 Task: Open Card Card0000000065 in Board Board0000000017 in Workspace WS0000000006 in Trello. Add Member ayush98111@gmail.com to Card Card0000000065 in Board Board0000000017 in Workspace WS0000000006 in Trello. Add Purple Label titled Label0000000065 to Card Card0000000065 in Board Board0000000017 in Workspace WS0000000006 in Trello. Add Checklist CL0000000065 to Card Card0000000065 in Board Board0000000017 in Workspace WS0000000006 in Trello. Add Dates with Start Date as Aug 01 2023 and Due Date as Aug 31 2023 to Card Card0000000065 in Board Board0000000017 in Workspace WS0000000006 in Trello
Action: Mouse moved to (119, 438)
Screenshot: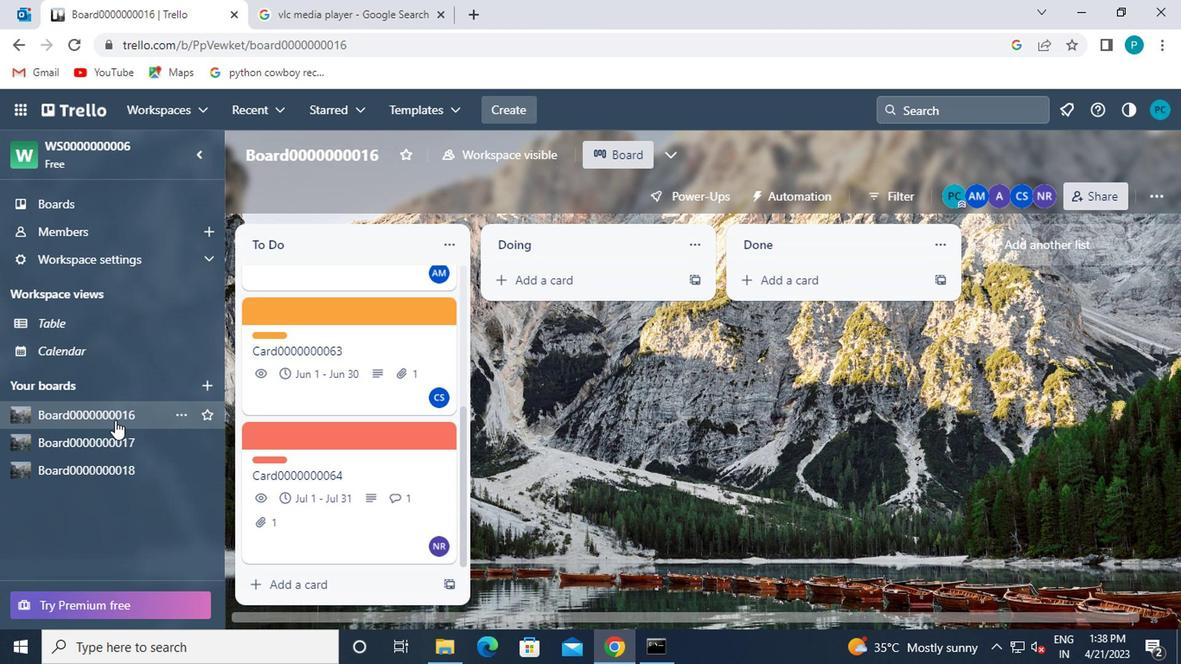 
Action: Mouse pressed left at (119, 438)
Screenshot: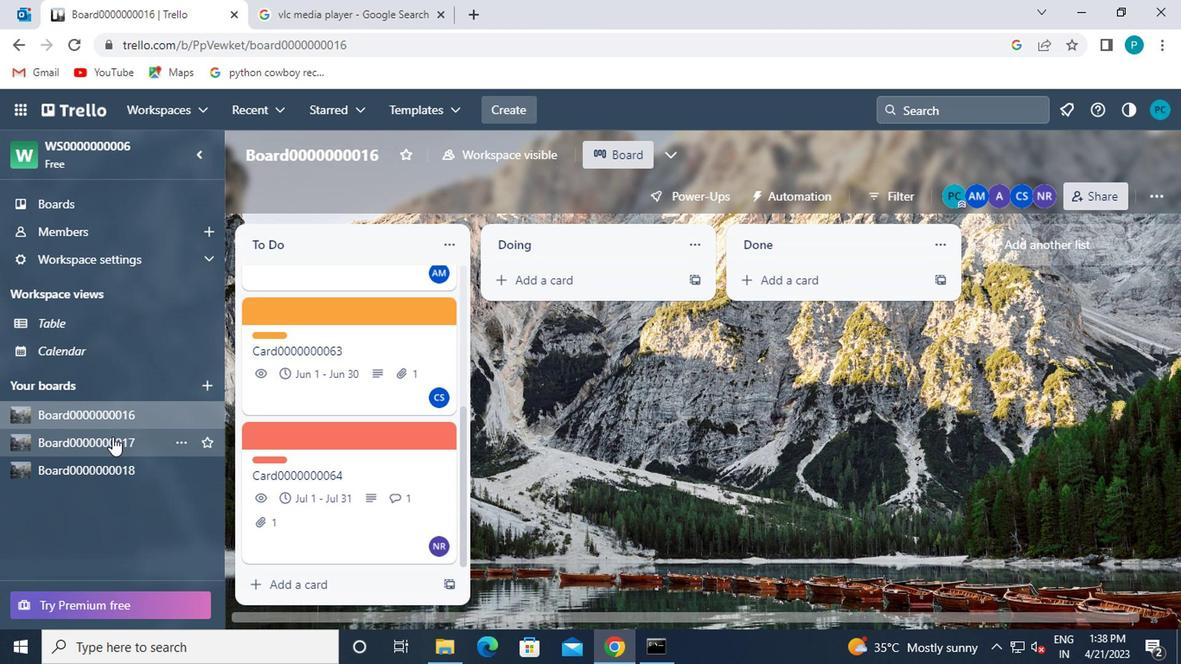 
Action: Mouse moved to (297, 244)
Screenshot: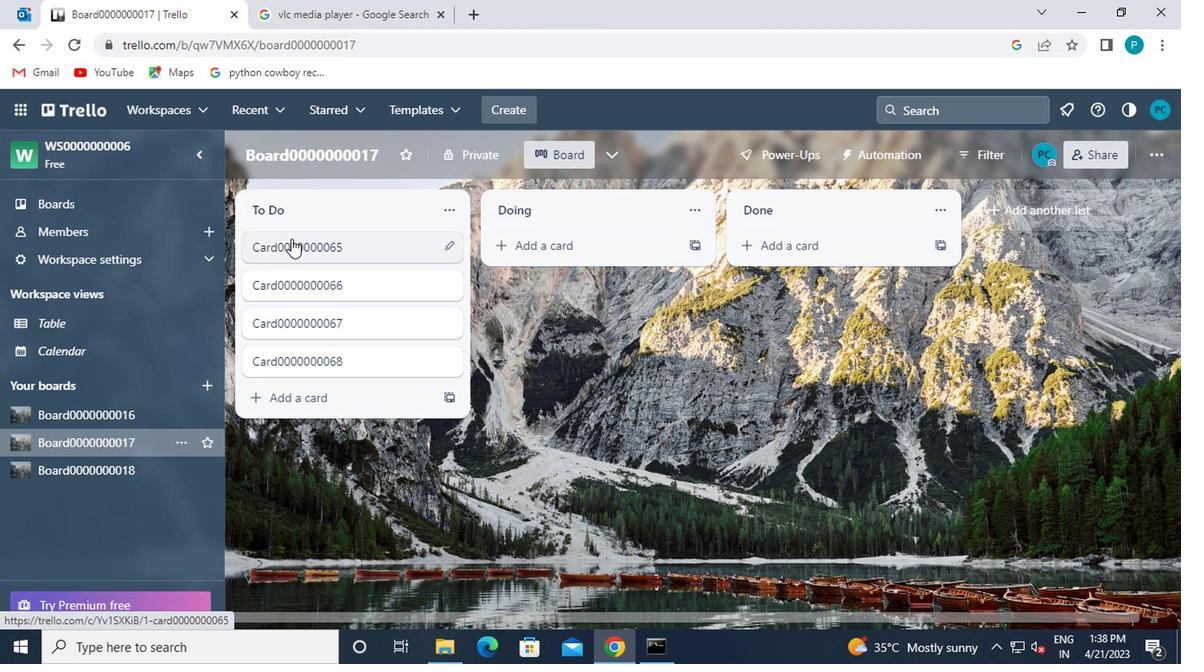 
Action: Mouse pressed left at (297, 244)
Screenshot: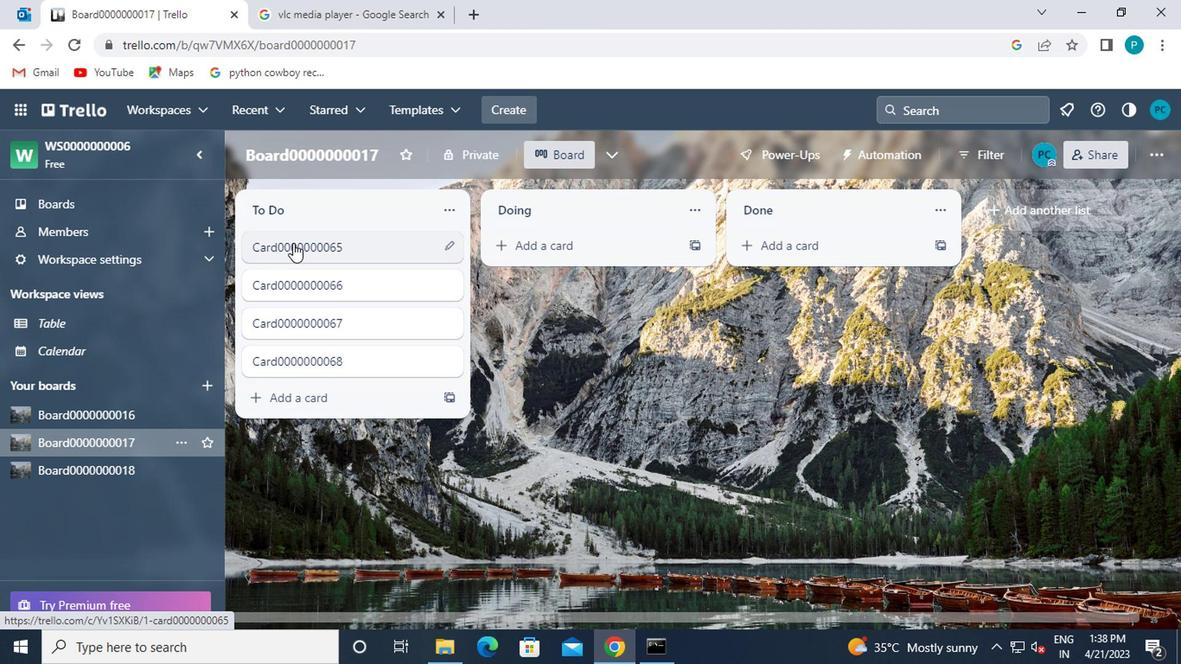 
Action: Mouse moved to (795, 255)
Screenshot: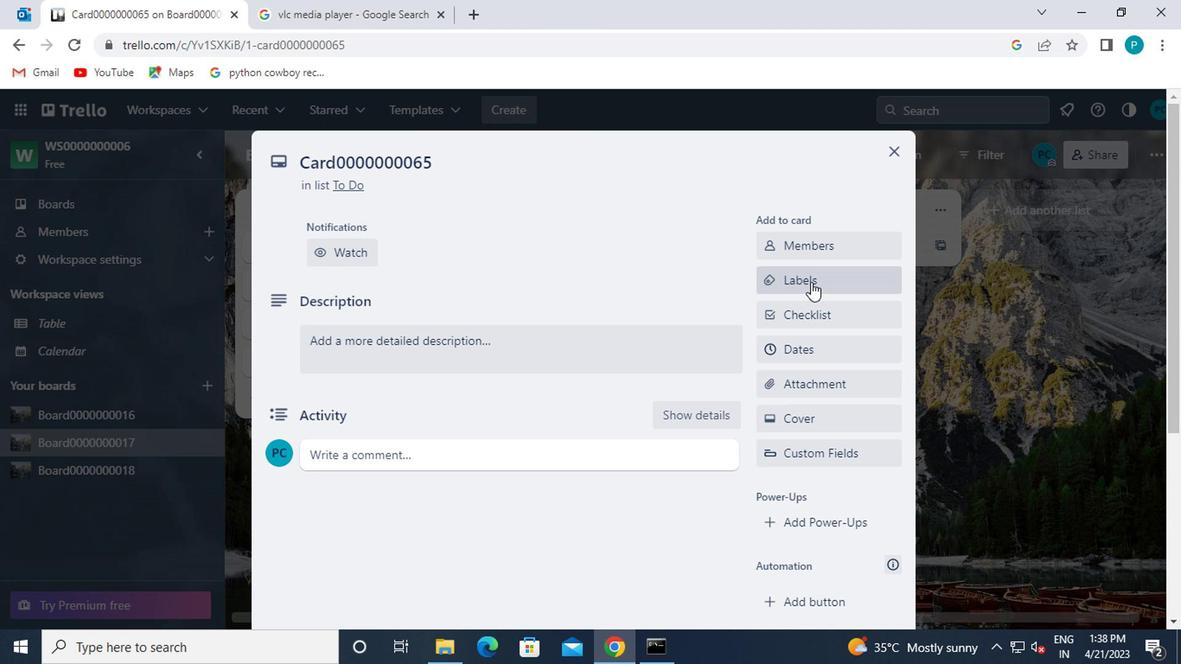 
Action: Mouse pressed left at (795, 255)
Screenshot: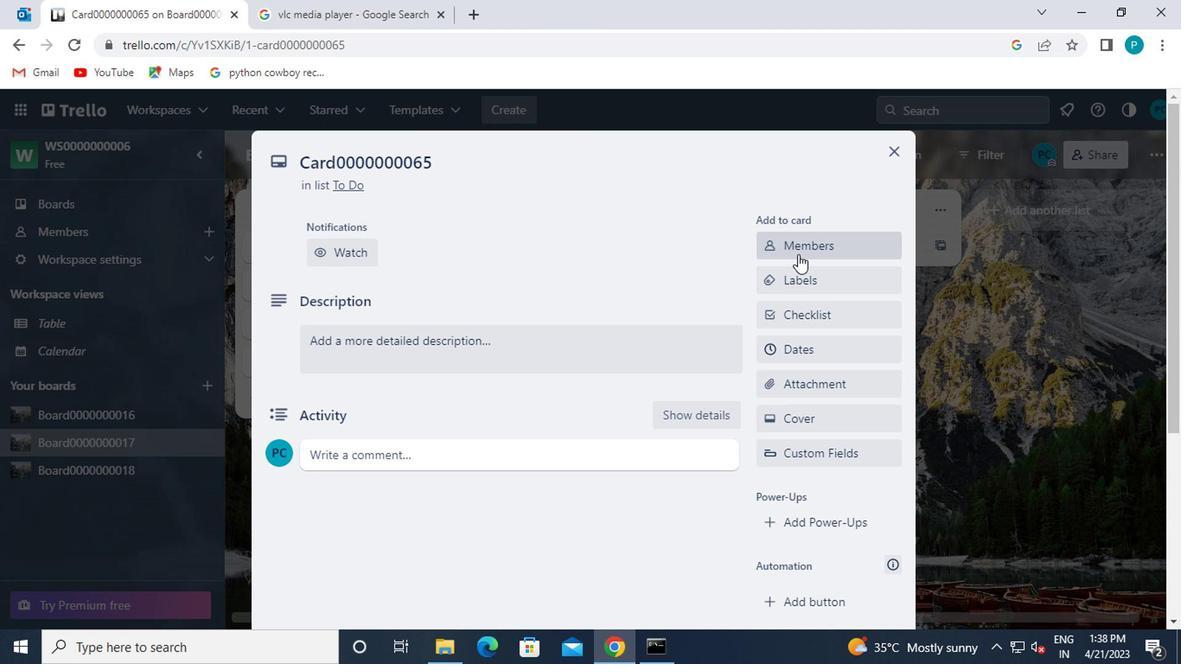 
Action: Mouse moved to (811, 324)
Screenshot: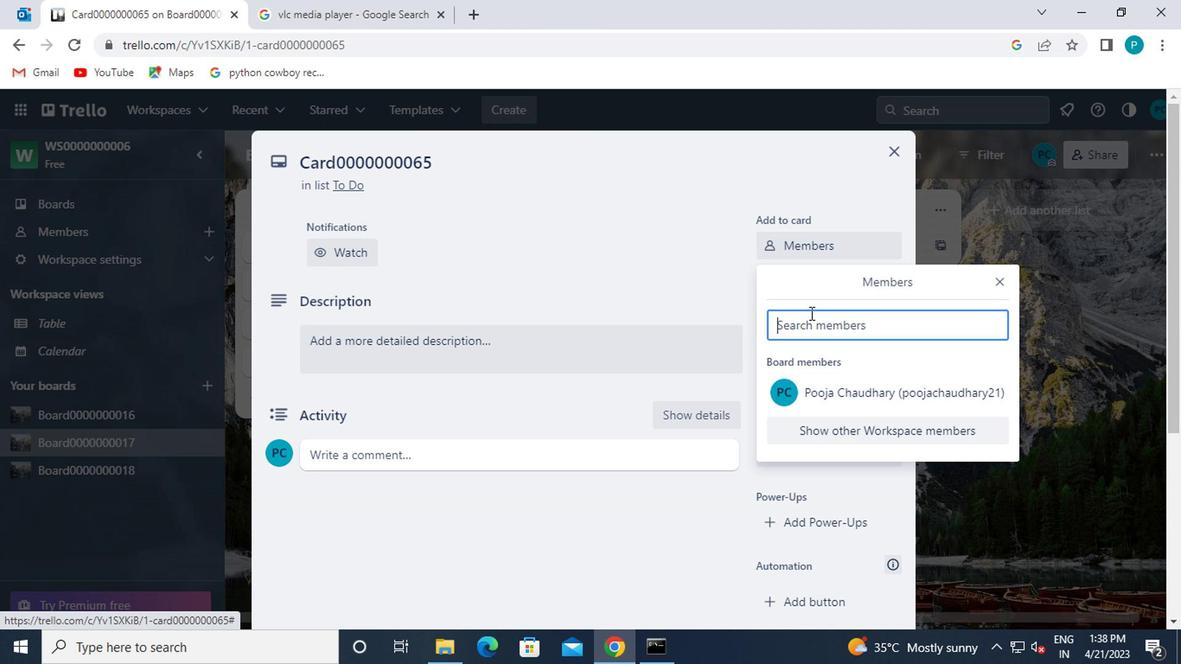 
Action: Mouse pressed left at (811, 324)
Screenshot: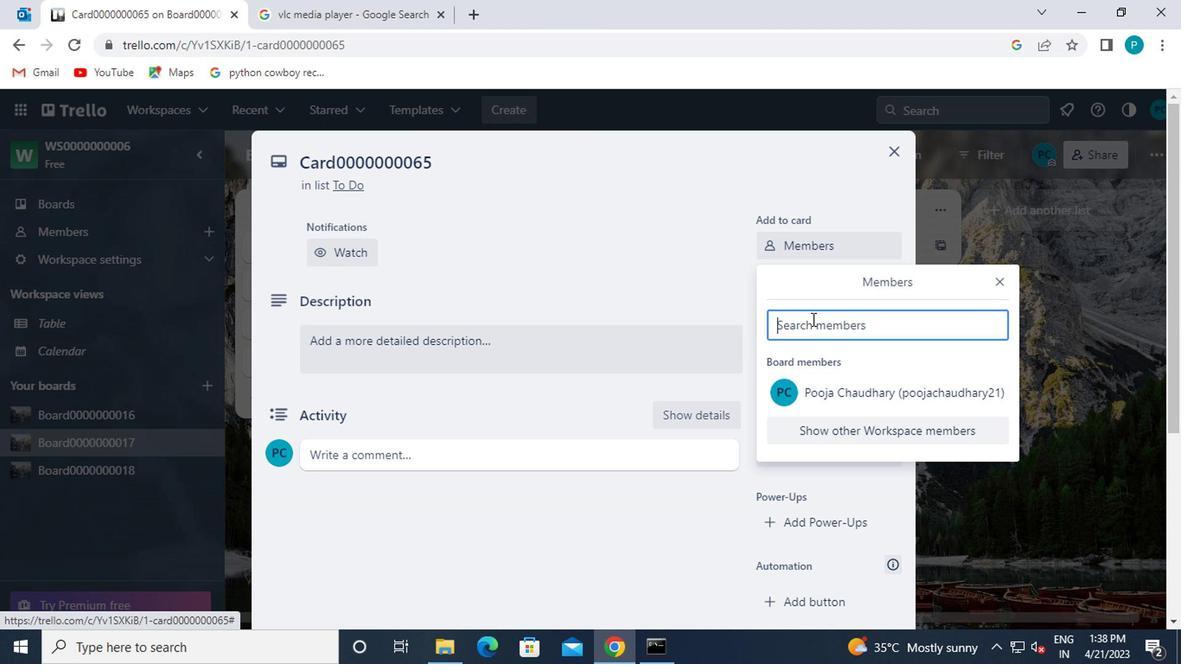 
Action: Key pressed ay
Screenshot: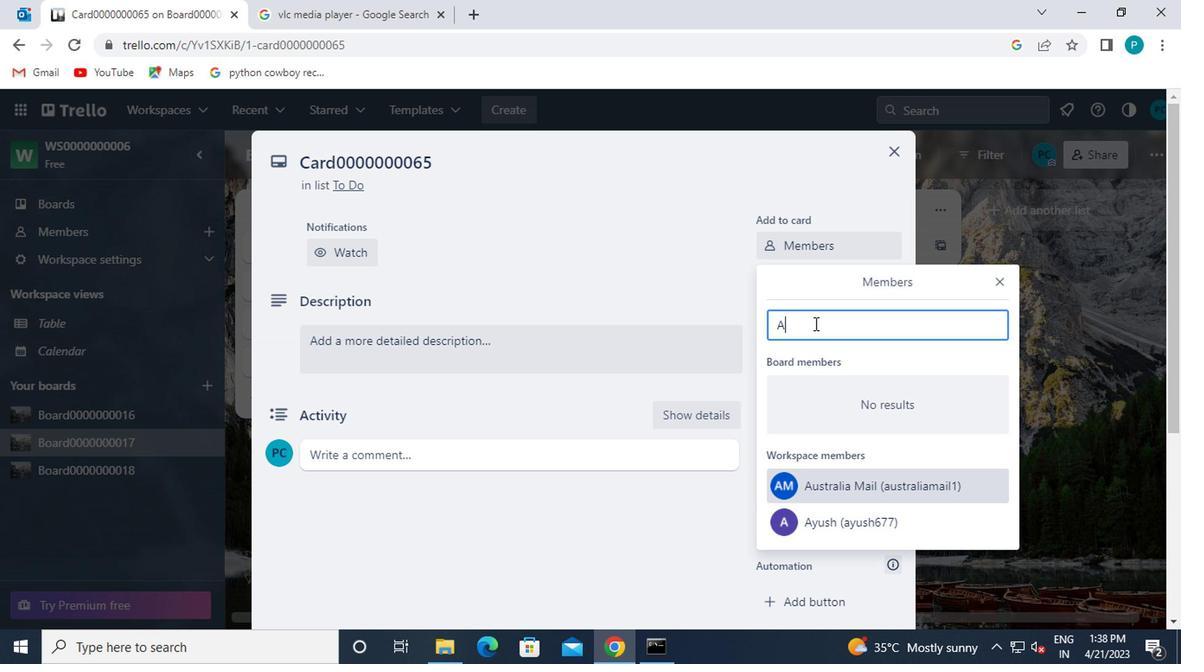 
Action: Mouse moved to (849, 485)
Screenshot: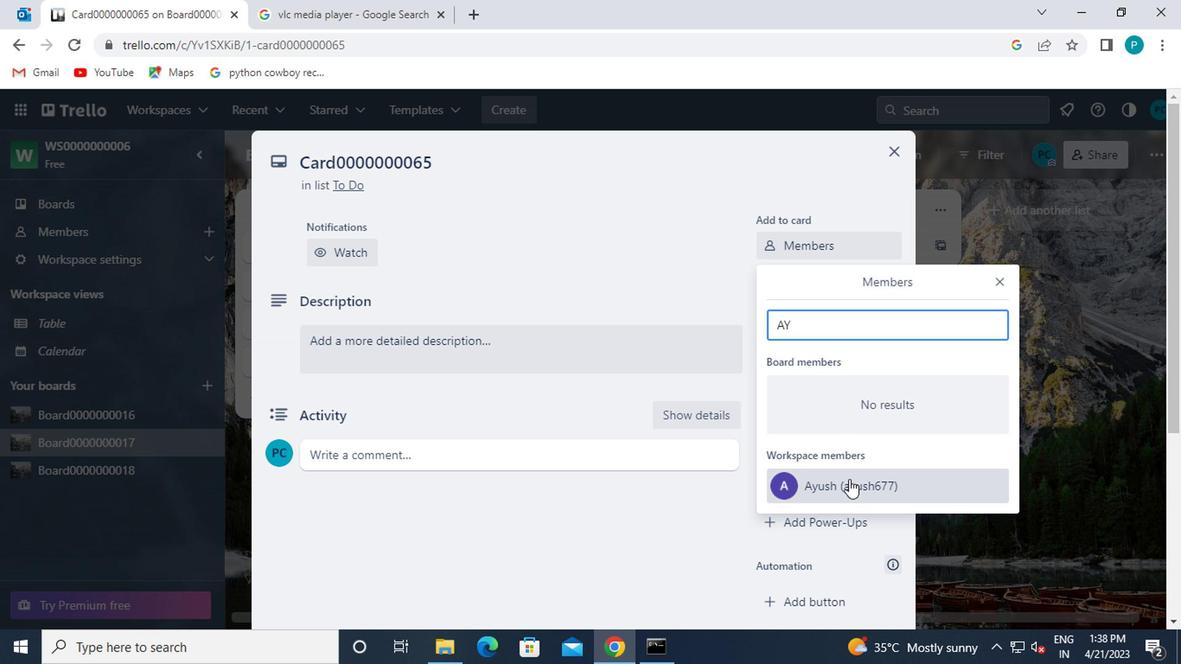 
Action: Mouse pressed left at (849, 485)
Screenshot: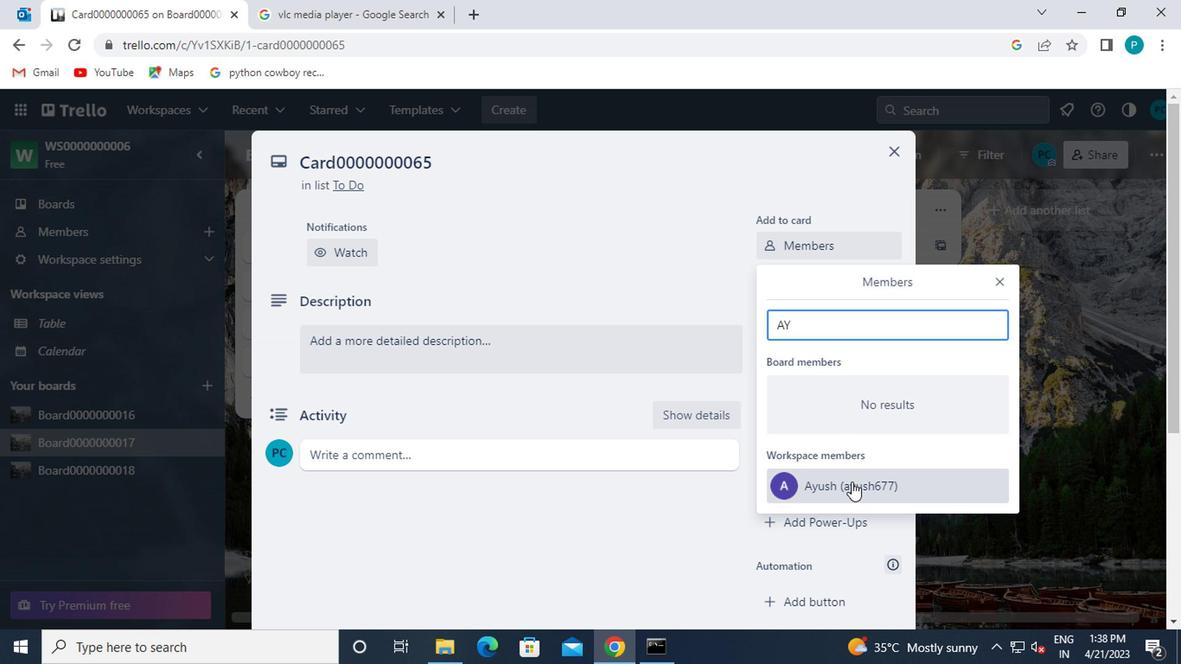
Action: Mouse moved to (998, 286)
Screenshot: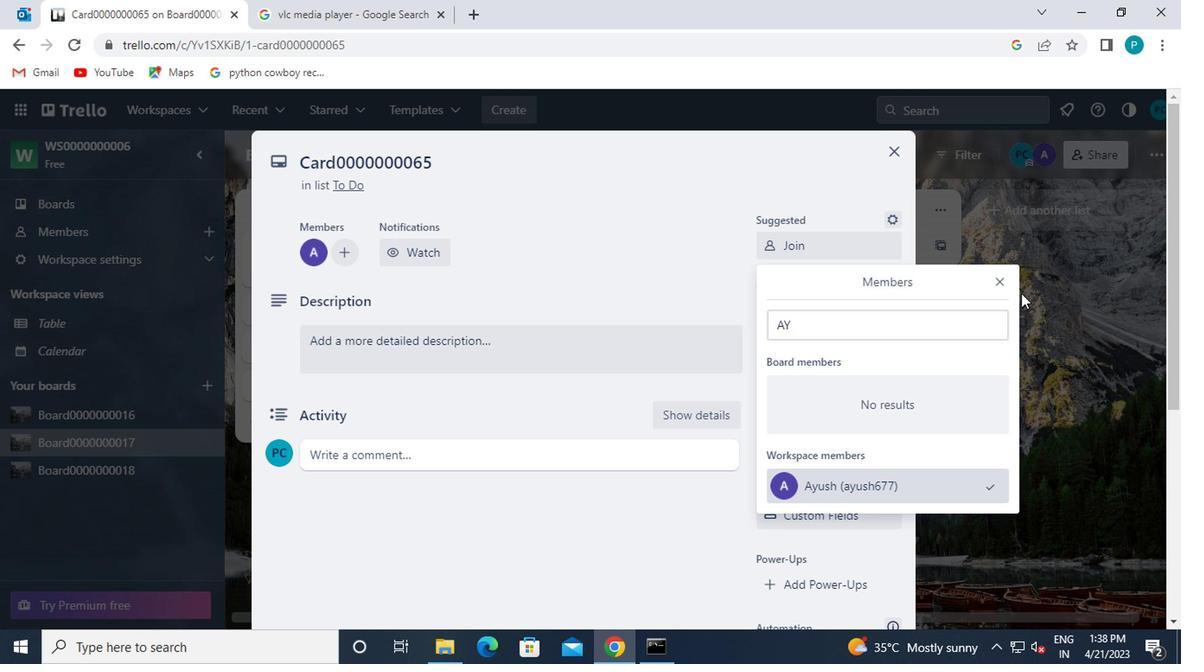 
Action: Mouse pressed left at (998, 286)
Screenshot: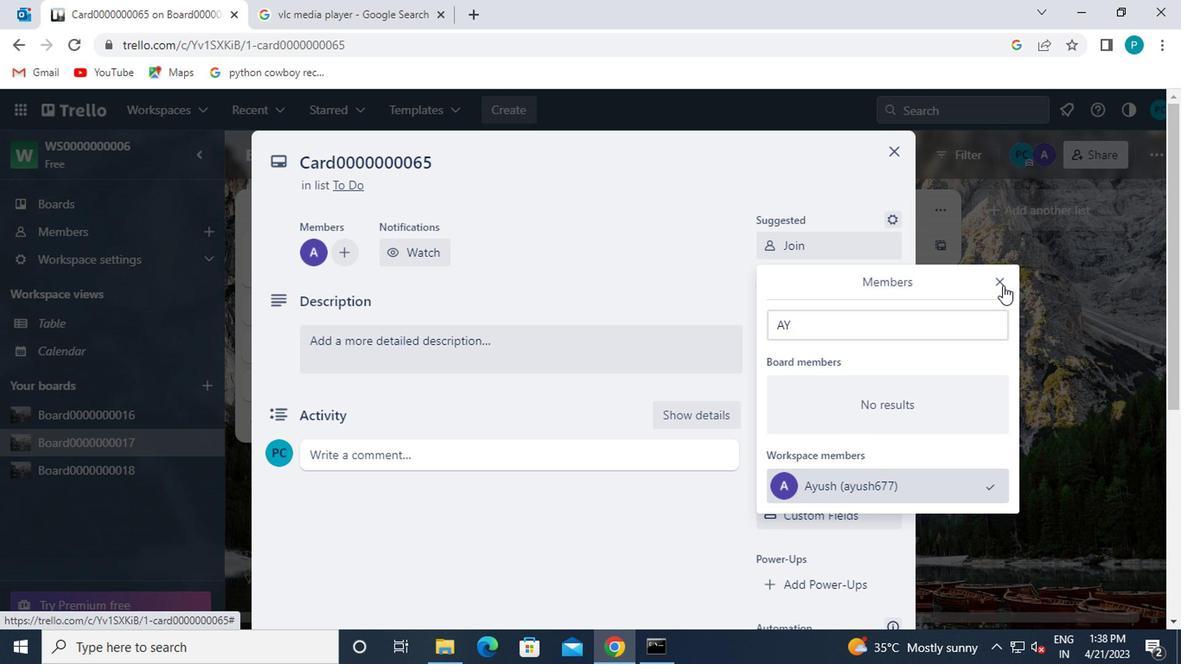 
Action: Mouse moved to (824, 358)
Screenshot: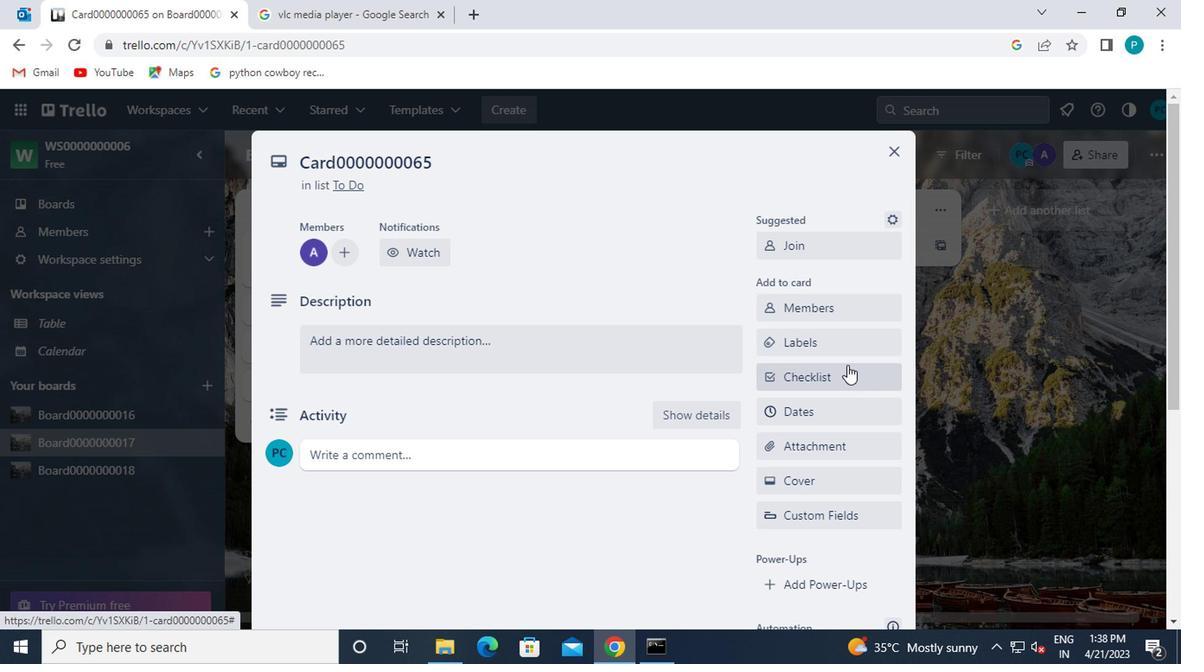 
Action: Mouse pressed left at (824, 358)
Screenshot: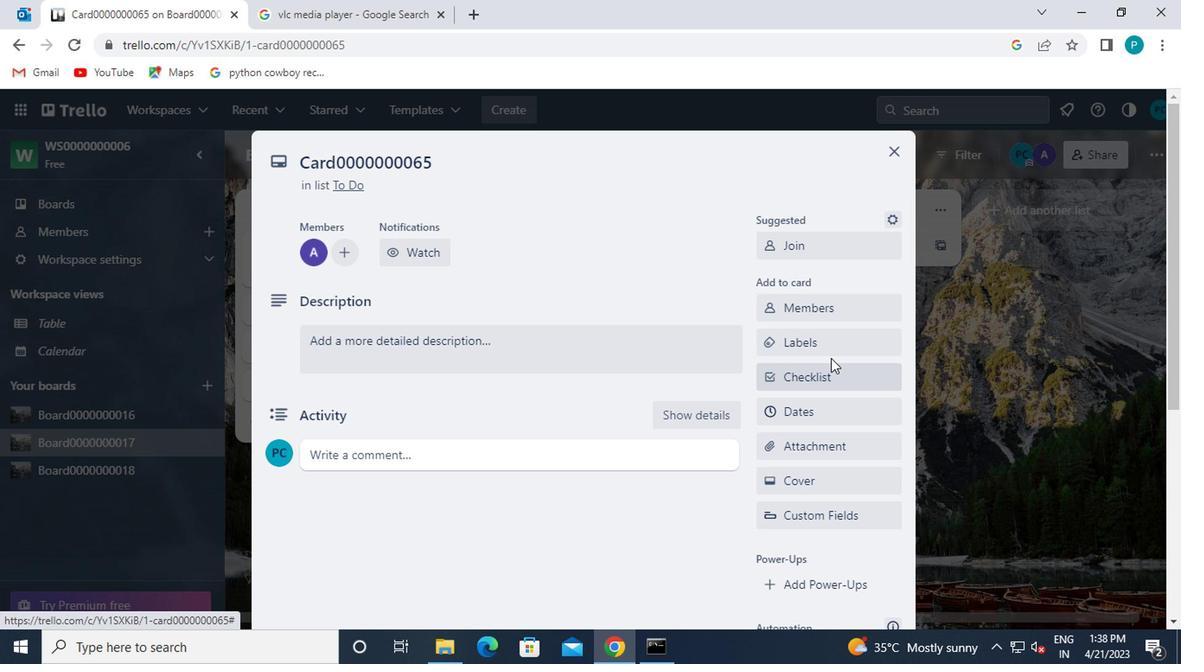 
Action: Mouse moved to (803, 347)
Screenshot: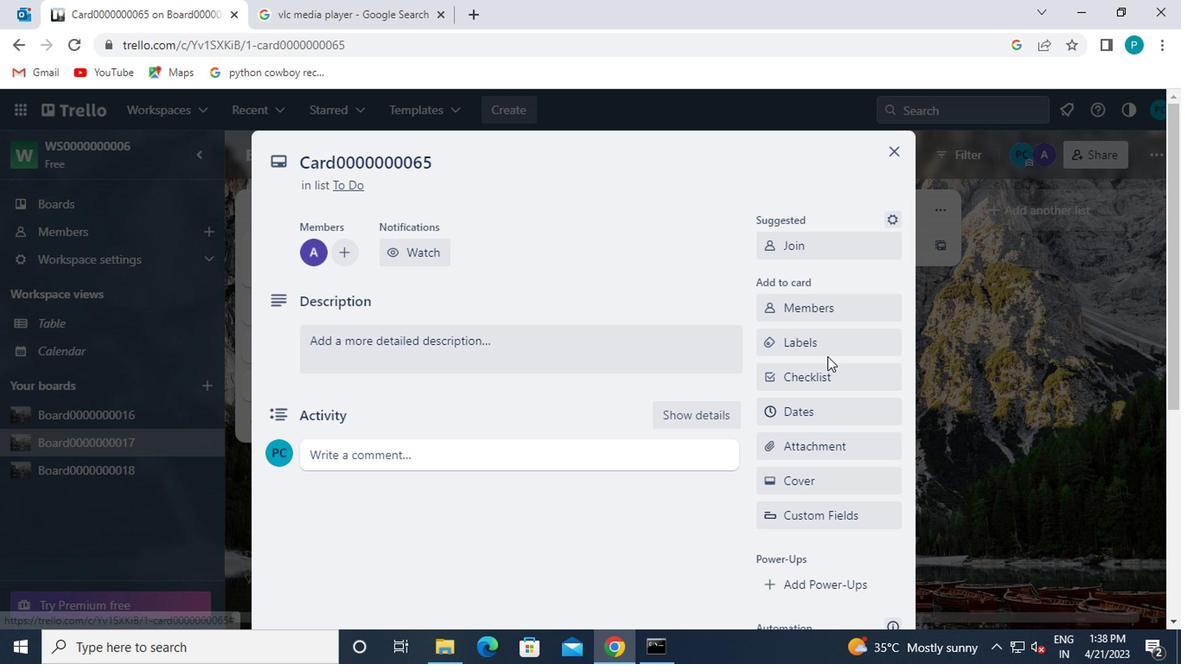 
Action: Mouse pressed left at (803, 347)
Screenshot: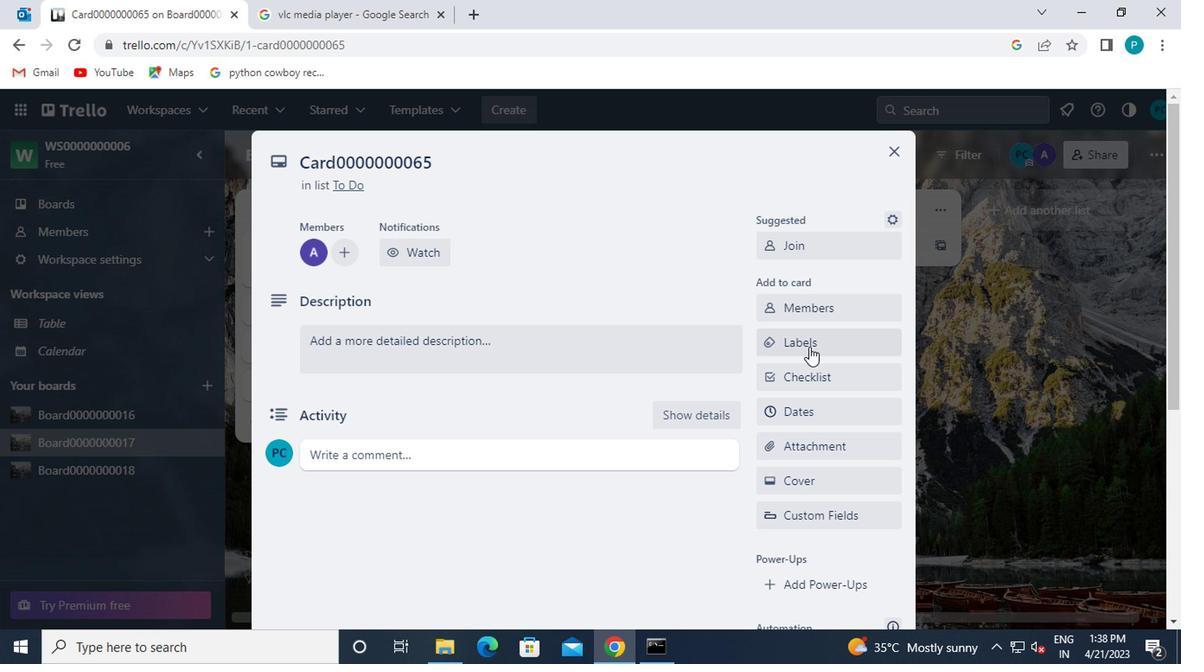 
Action: Mouse moved to (807, 451)
Screenshot: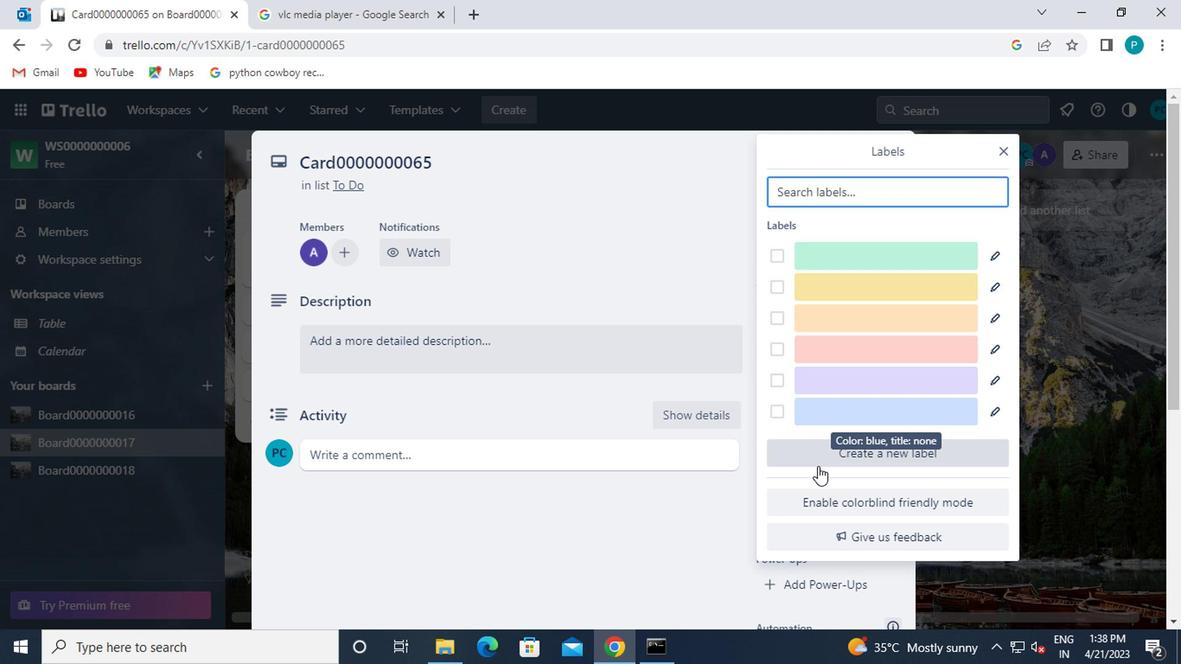 
Action: Mouse pressed left at (807, 451)
Screenshot: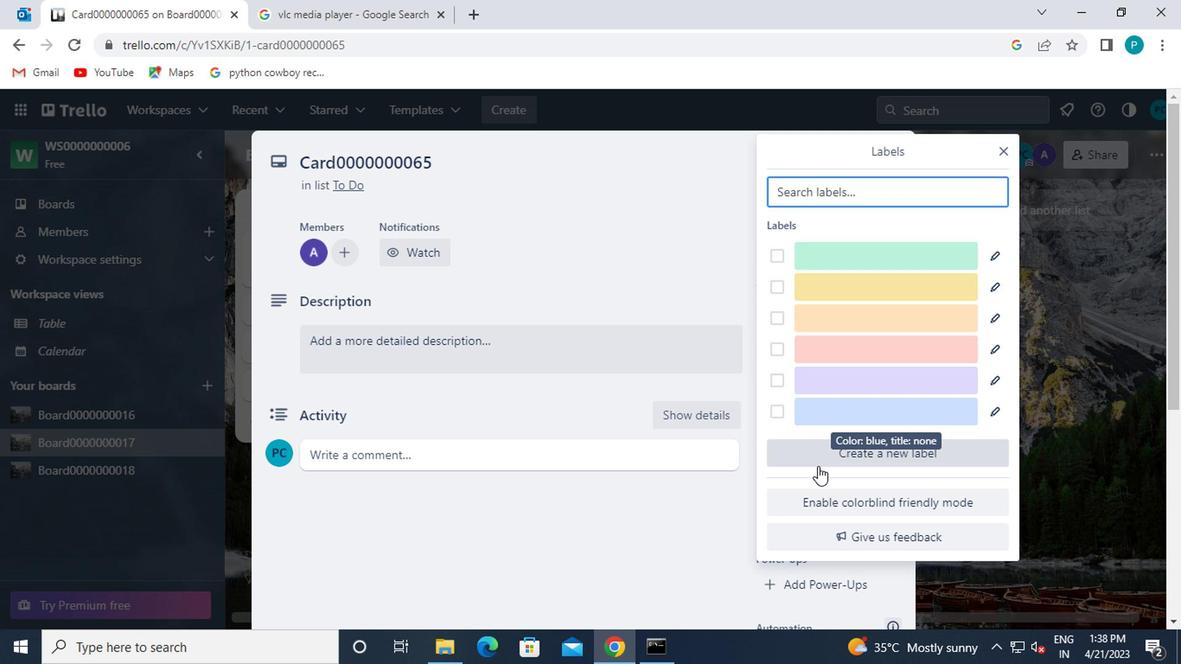 
Action: Mouse moved to (803, 606)
Screenshot: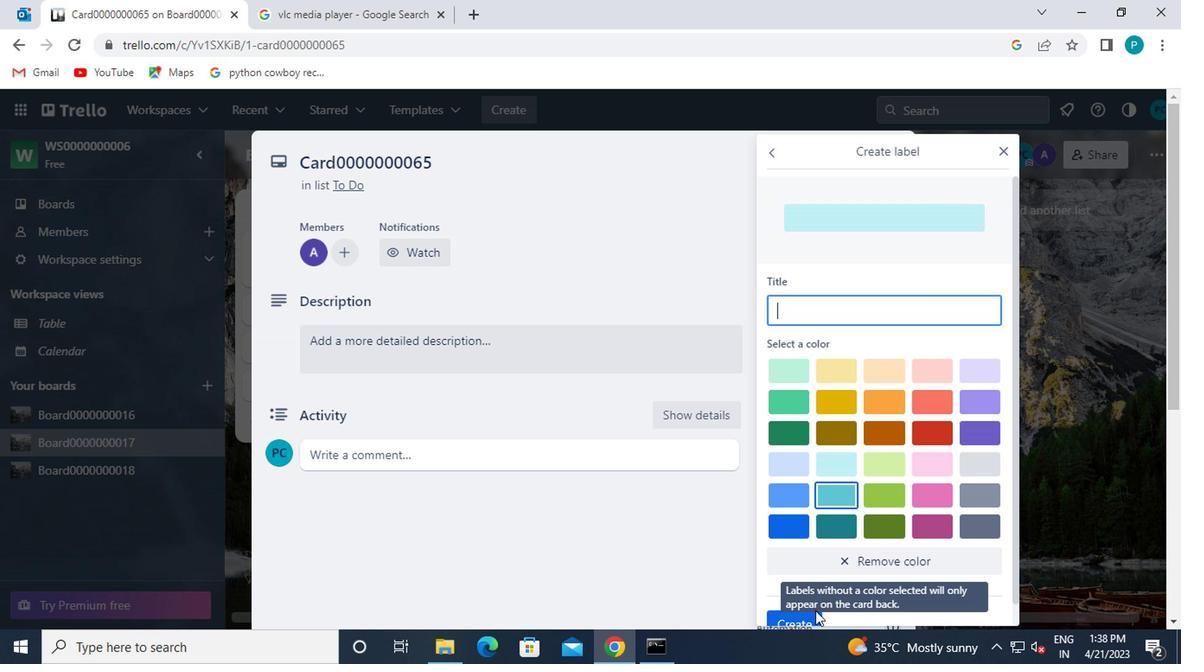 
Action: Mouse scrolled (803, 605) with delta (0, 0)
Screenshot: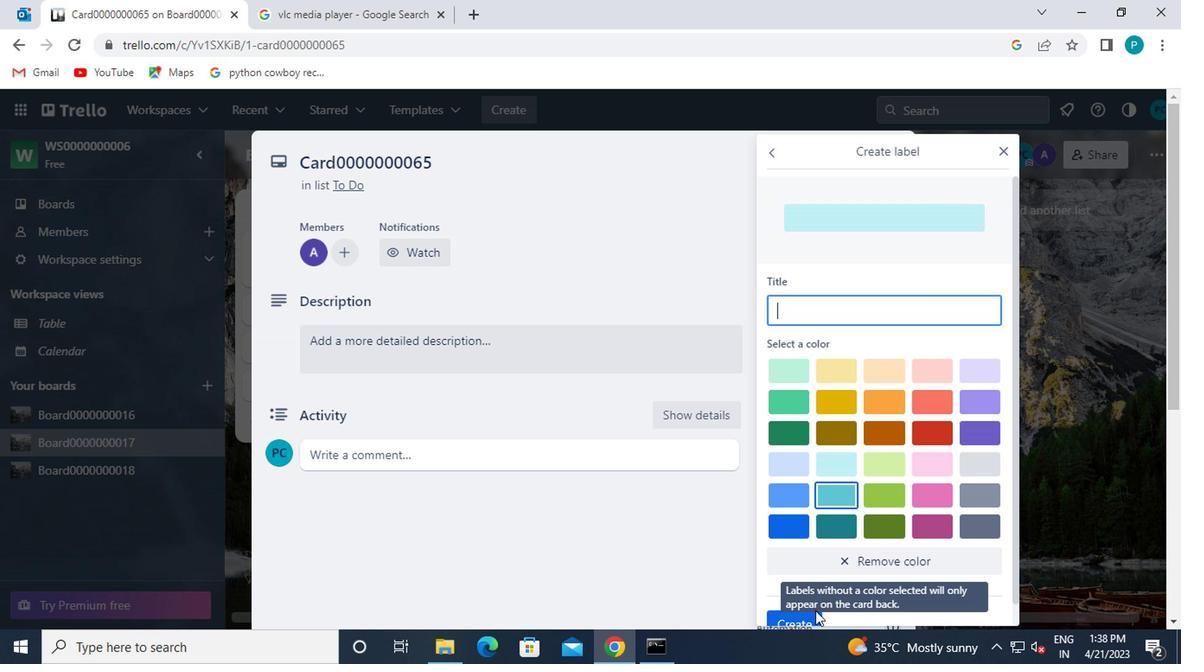 
Action: Mouse moved to (786, 558)
Screenshot: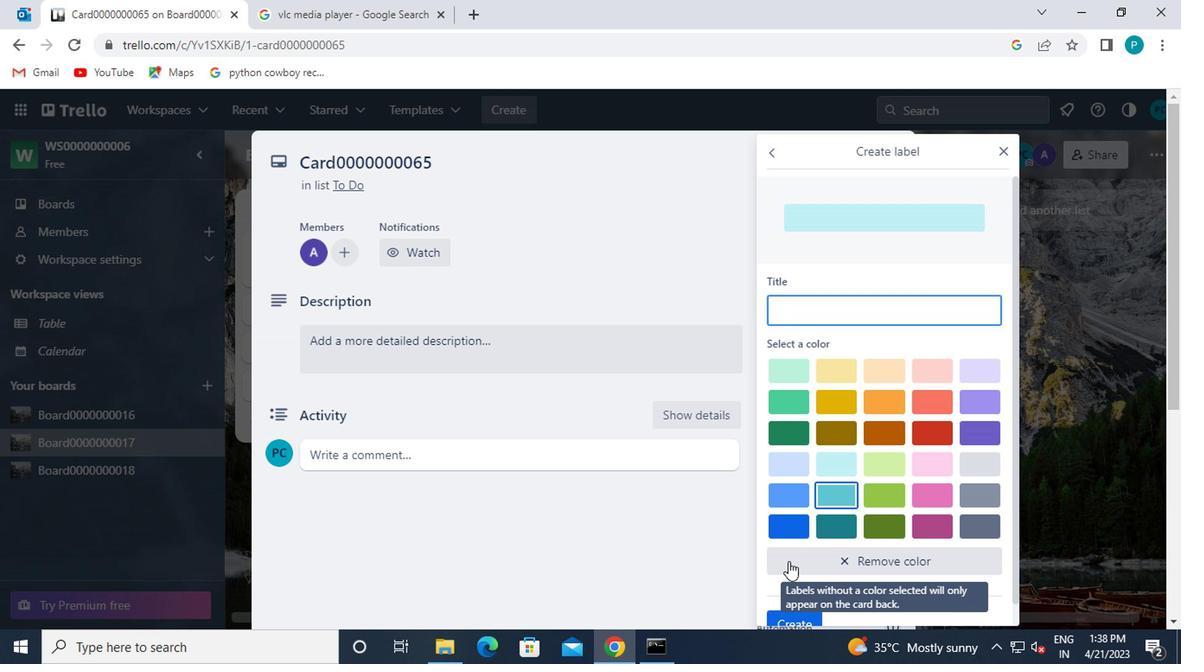 
Action: Mouse scrolled (786, 557) with delta (0, 0)
Screenshot: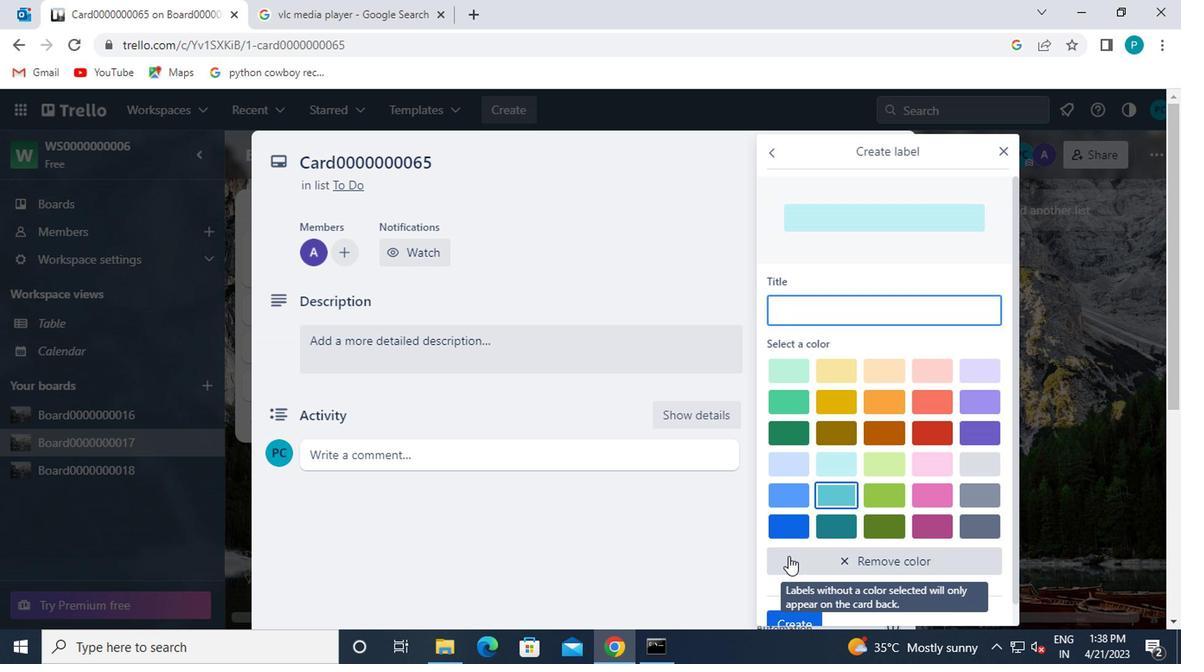 
Action: Mouse moved to (785, 557)
Screenshot: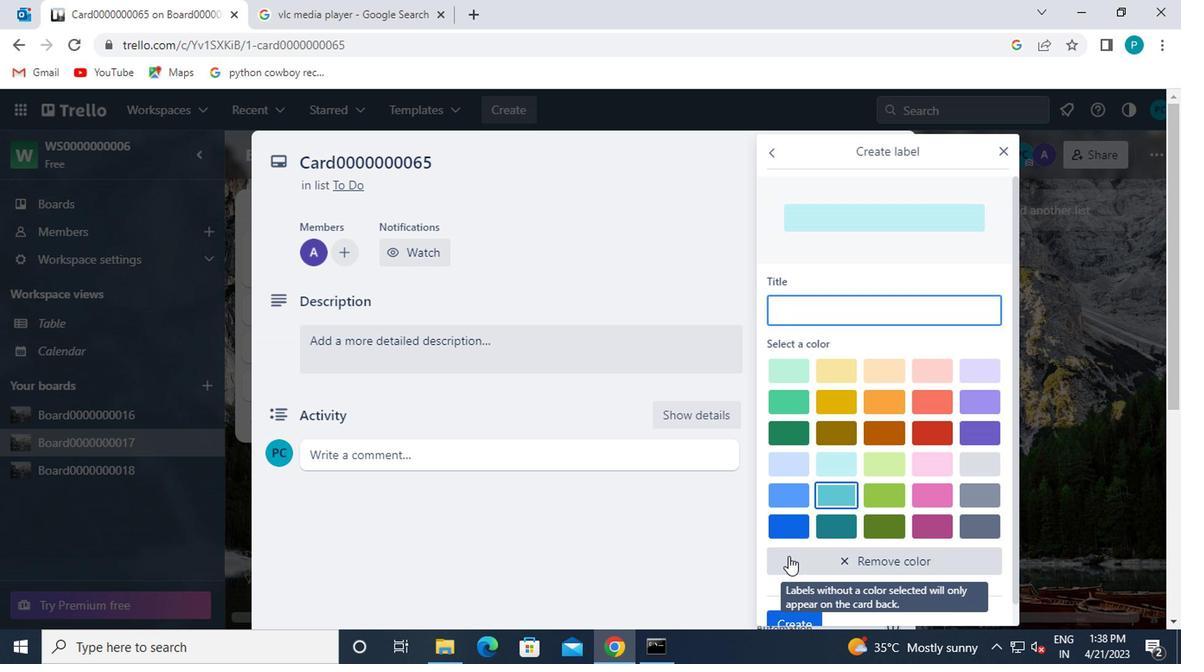 
Action: Mouse scrolled (785, 556) with delta (0, -1)
Screenshot: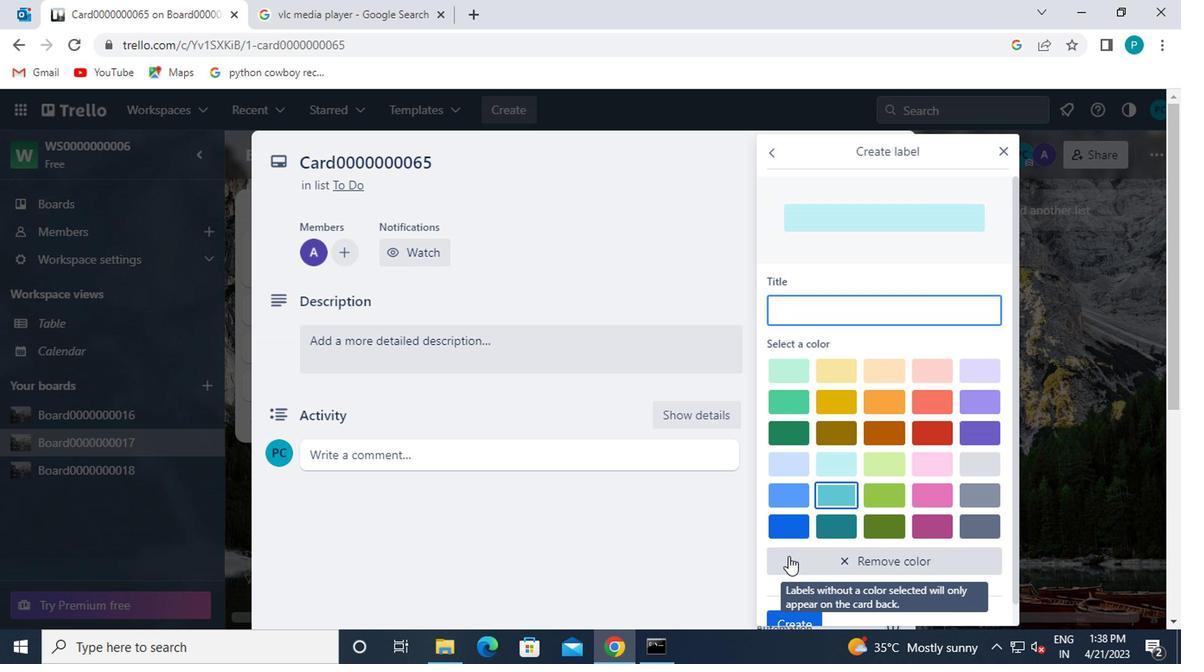 
Action: Mouse moved to (970, 383)
Screenshot: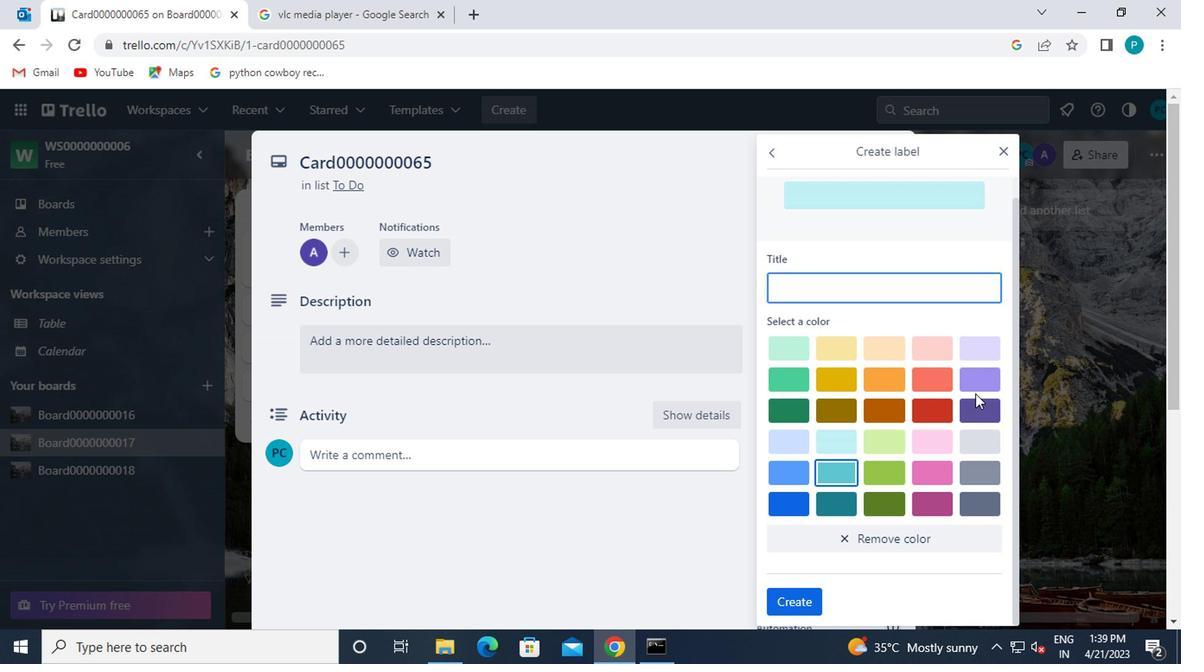 
Action: Mouse pressed left at (970, 383)
Screenshot: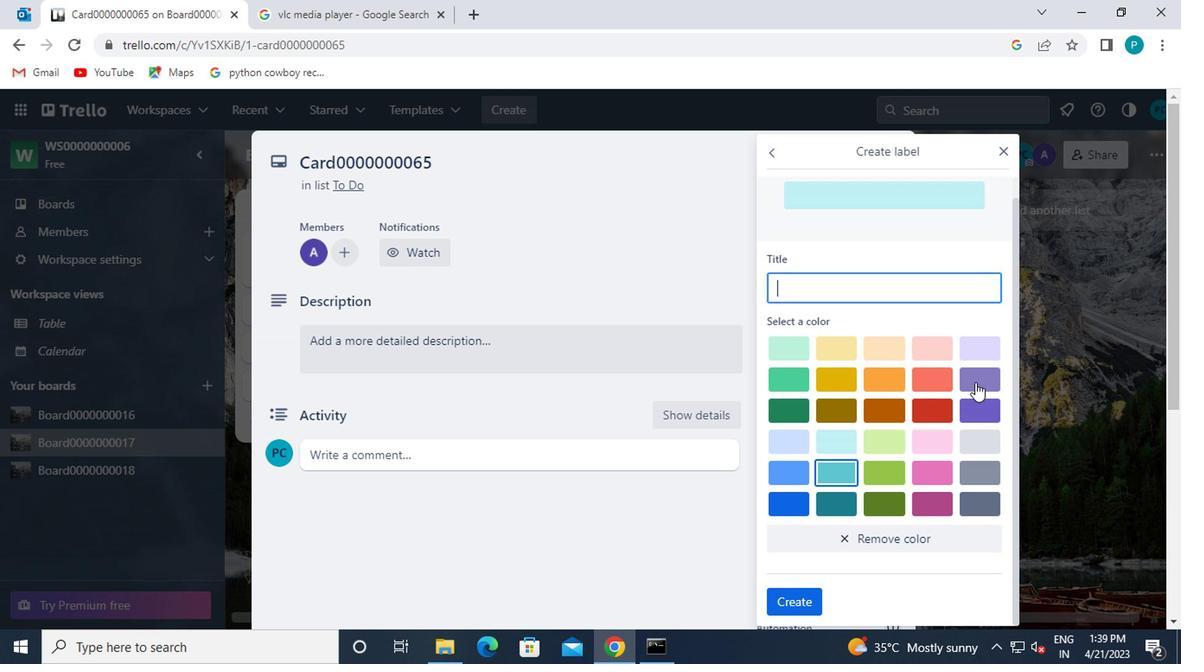 
Action: Mouse moved to (799, 295)
Screenshot: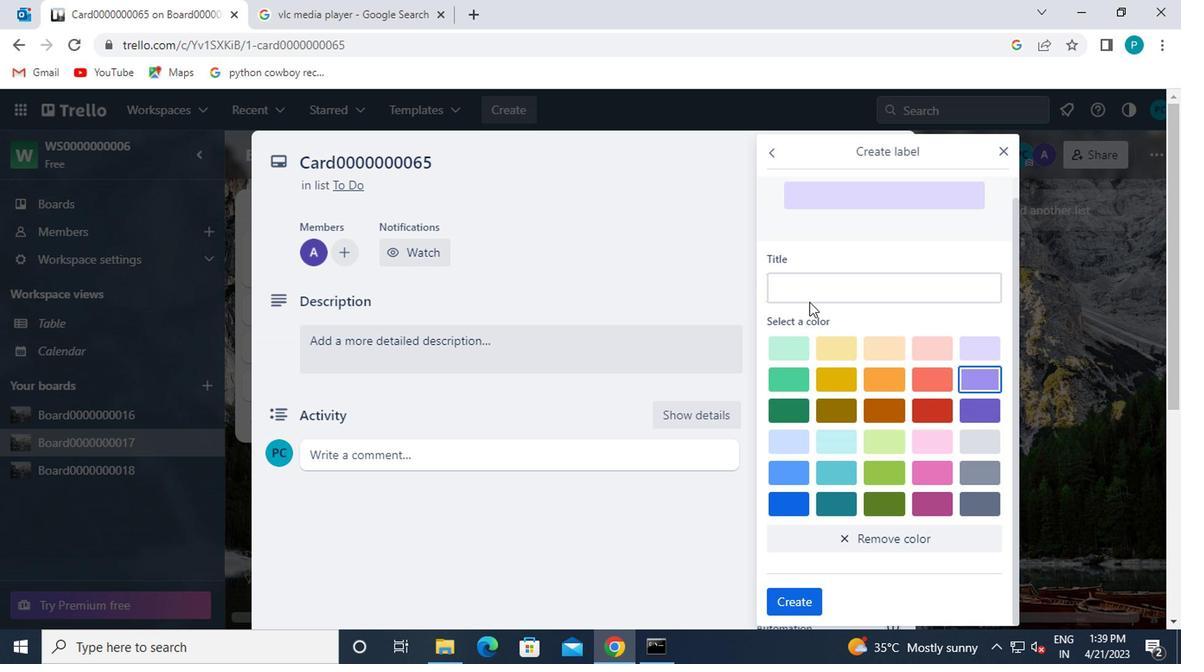 
Action: Mouse pressed left at (799, 295)
Screenshot: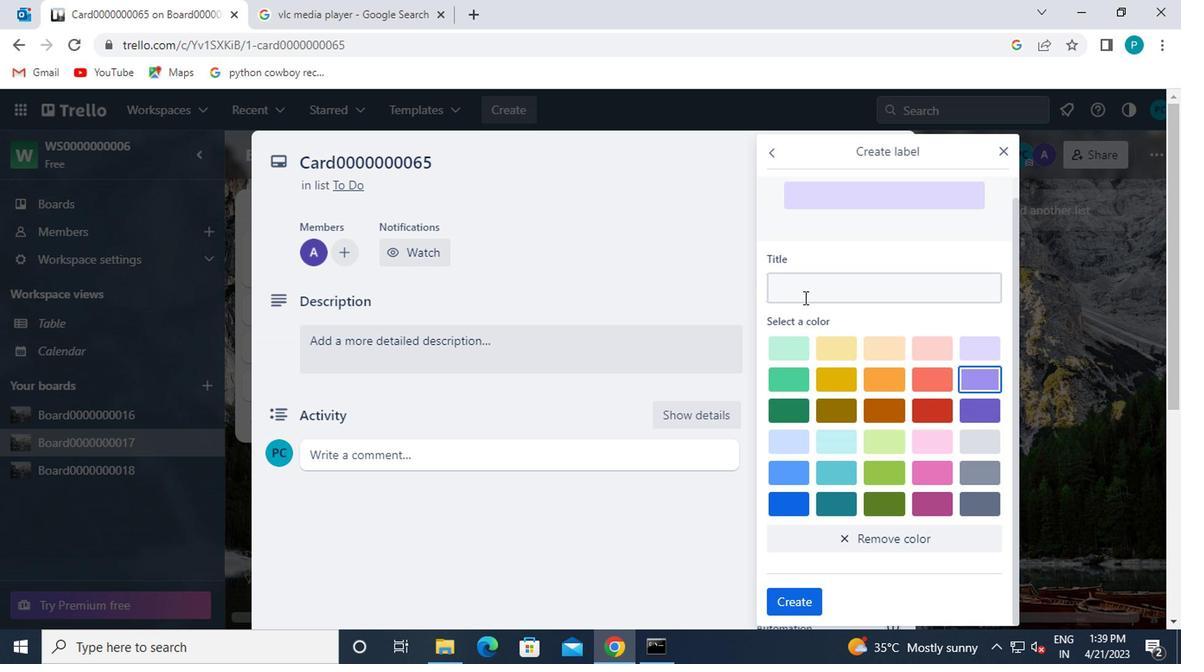 
Action: Key pressed <Key.caps_lock>l<Key.caps_lock><Key.backspace><Key.caps_lock><Key.caps_lock>l<Key.caps_lock>abel0000000065
Screenshot: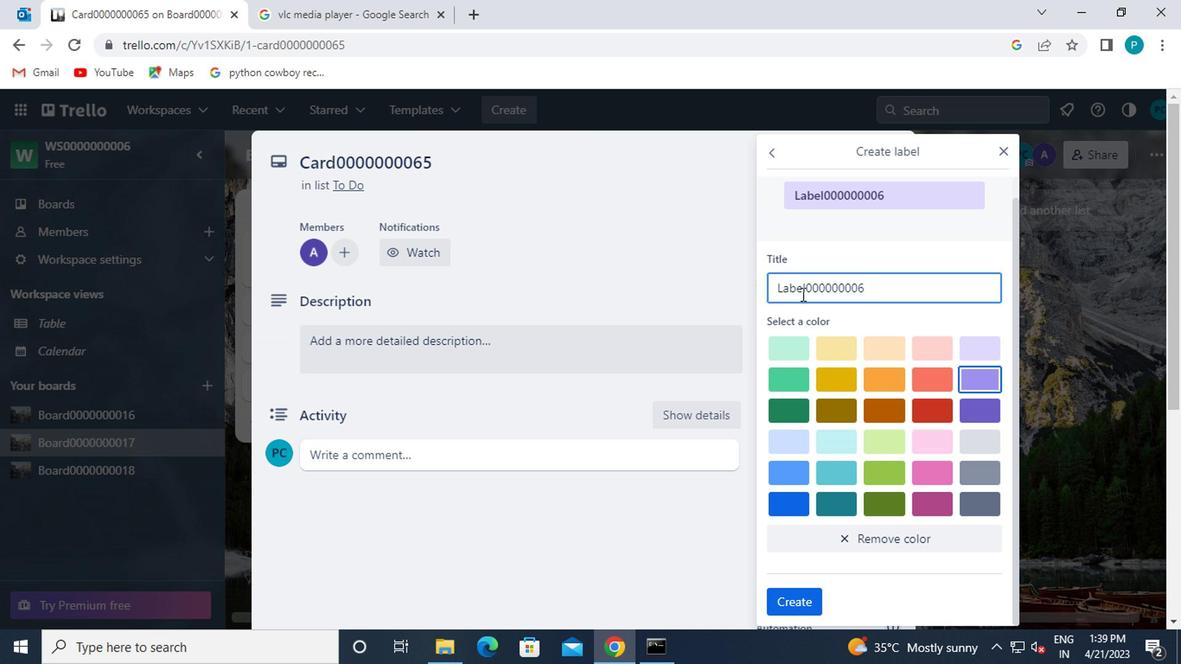 
Action: Mouse moved to (798, 602)
Screenshot: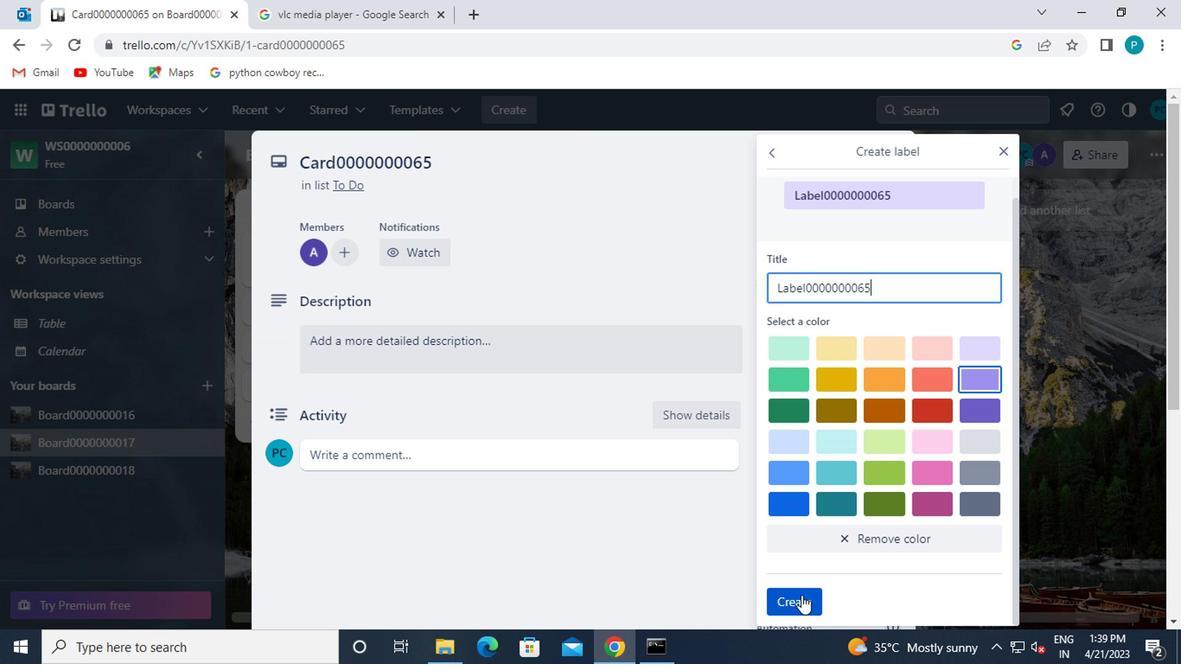 
Action: Mouse pressed left at (798, 602)
Screenshot: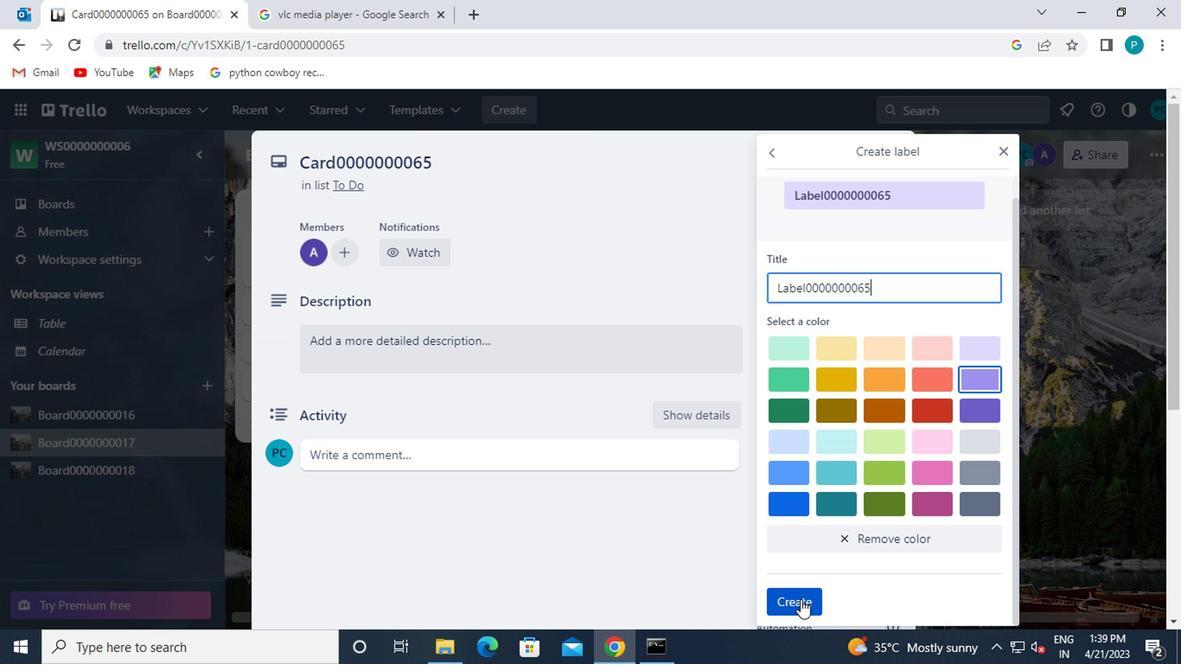 
Action: Mouse moved to (1000, 151)
Screenshot: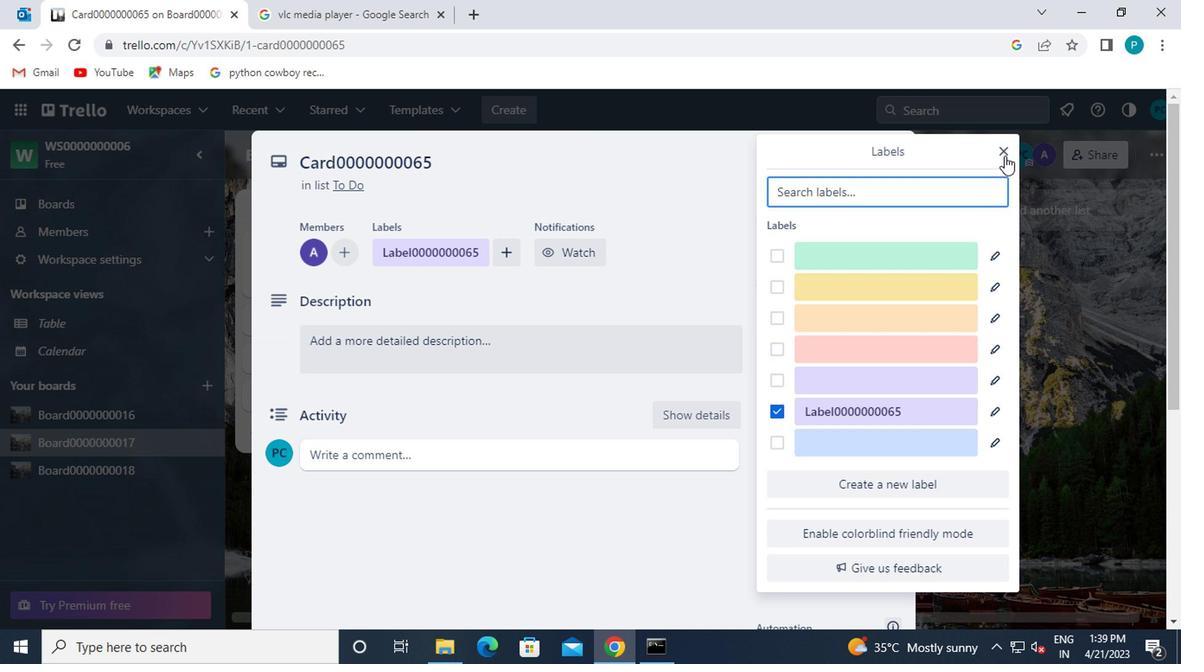 
Action: Mouse pressed left at (1000, 151)
Screenshot: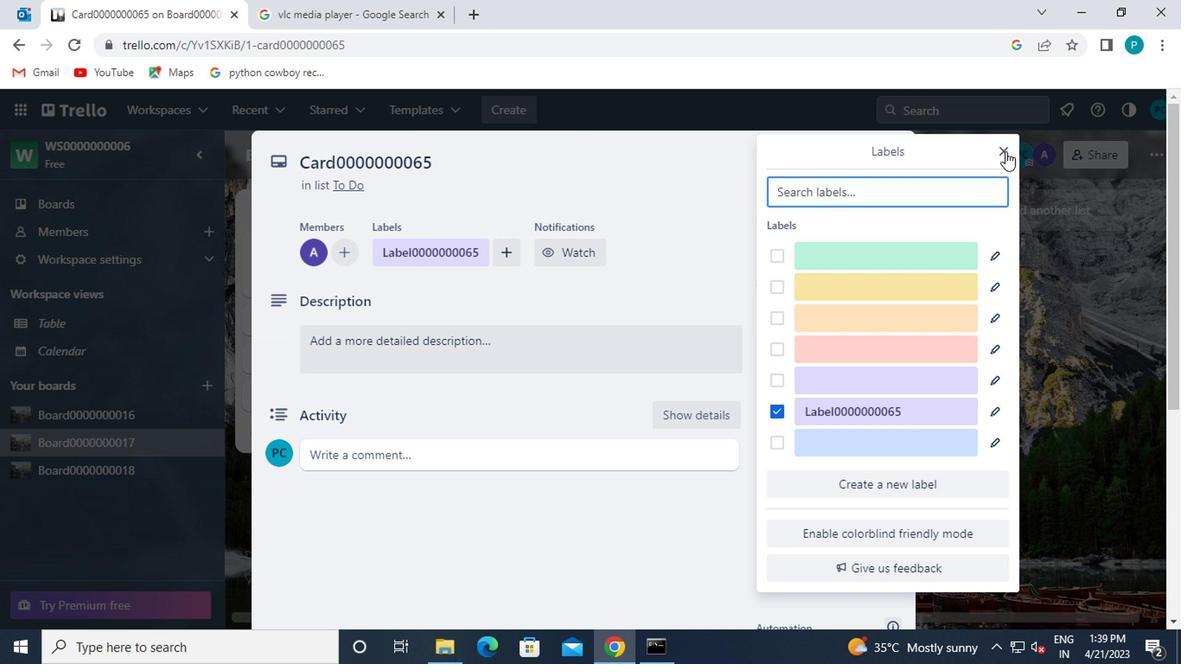 
Action: Mouse moved to (777, 383)
Screenshot: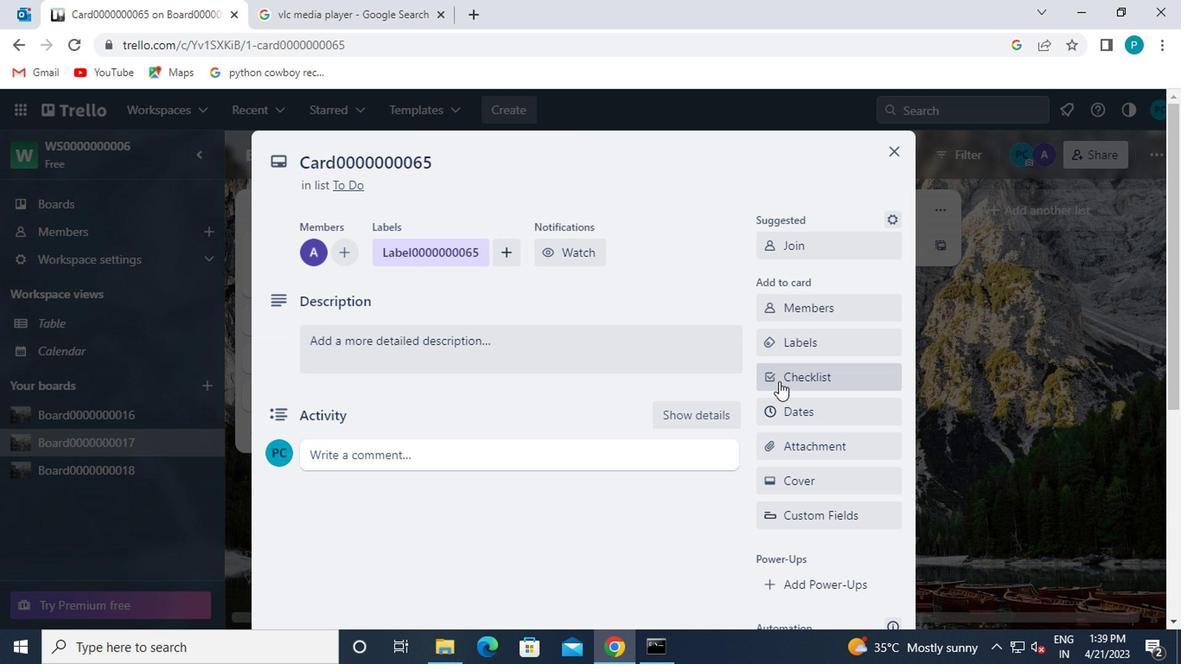 
Action: Mouse pressed left at (777, 383)
Screenshot: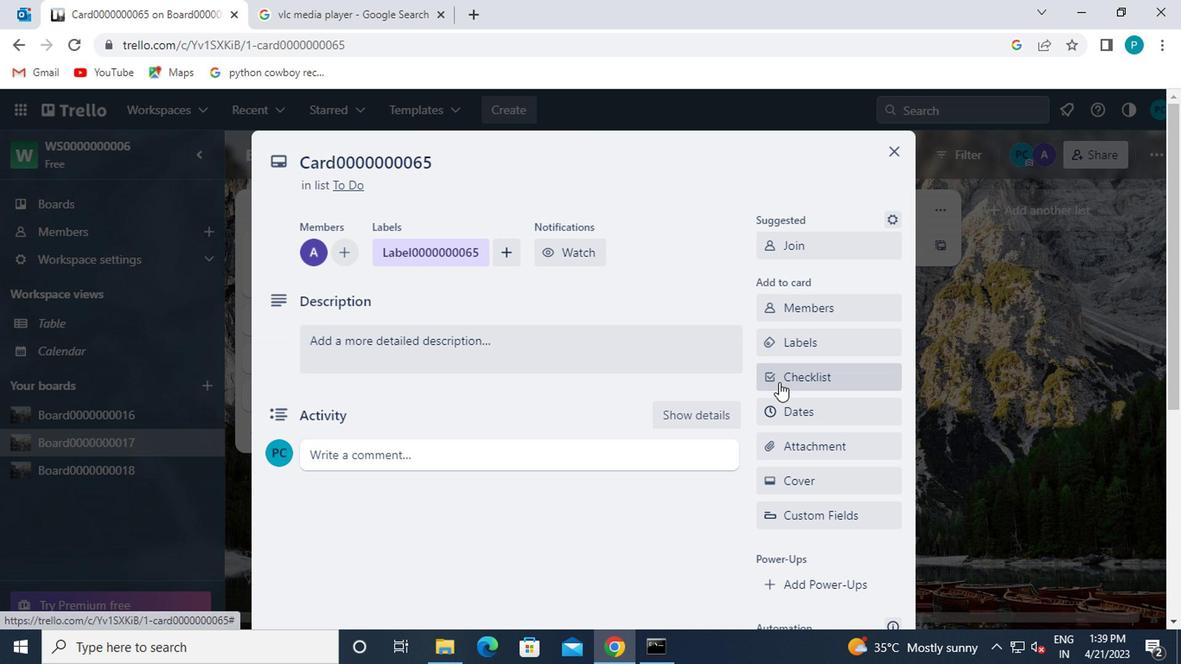 
Action: Mouse moved to (839, 463)
Screenshot: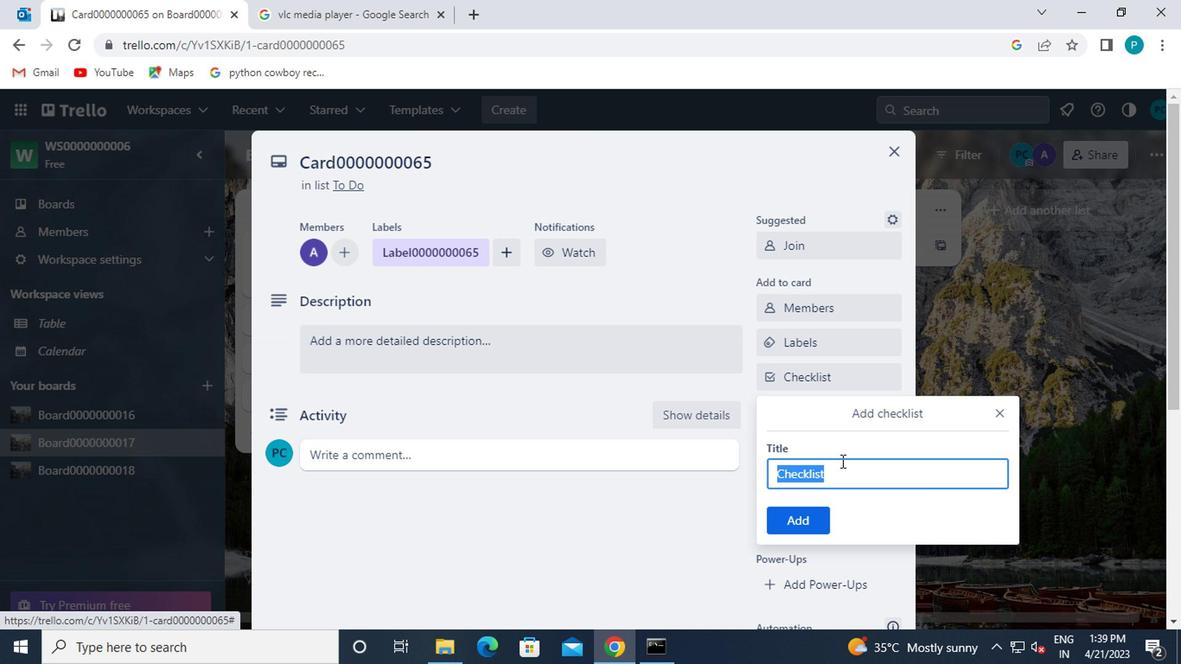 
Action: Key pressed <Key.caps_lock>cl0000000065
Screenshot: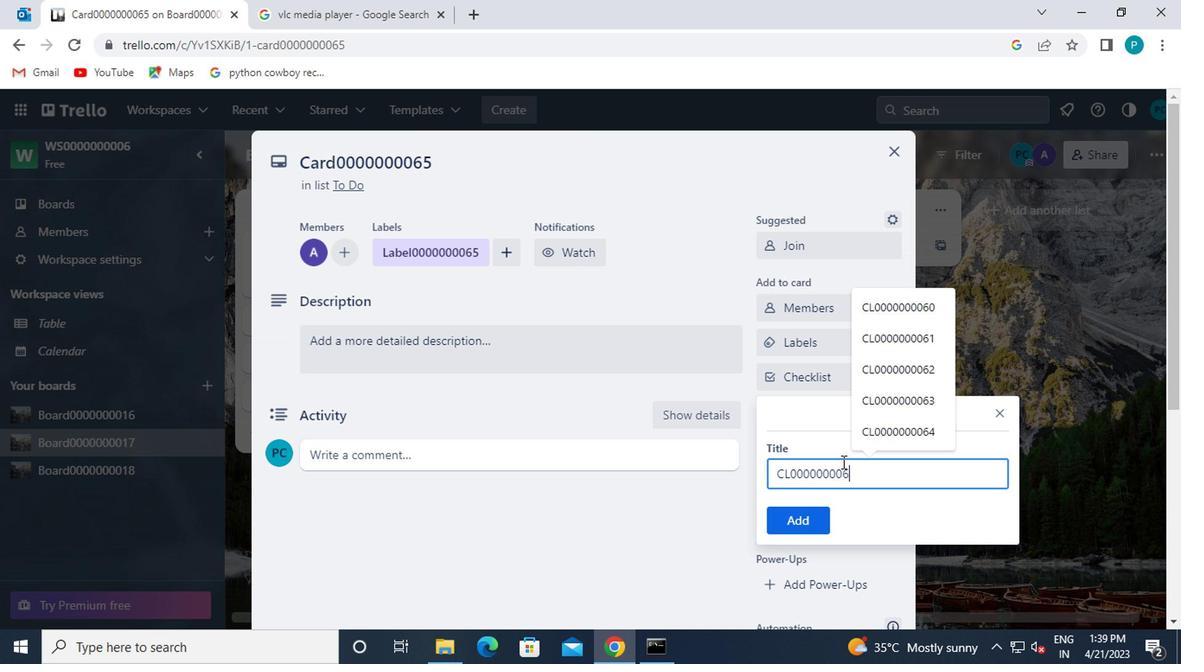 
Action: Mouse moved to (782, 512)
Screenshot: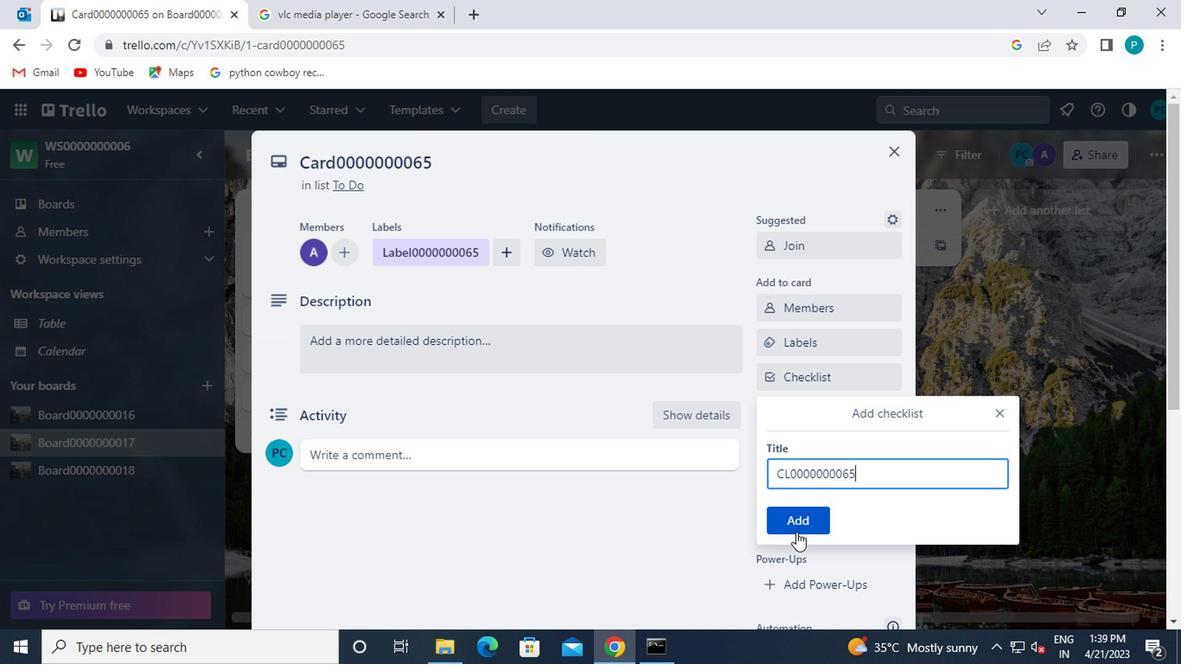 
Action: Mouse pressed left at (782, 512)
Screenshot: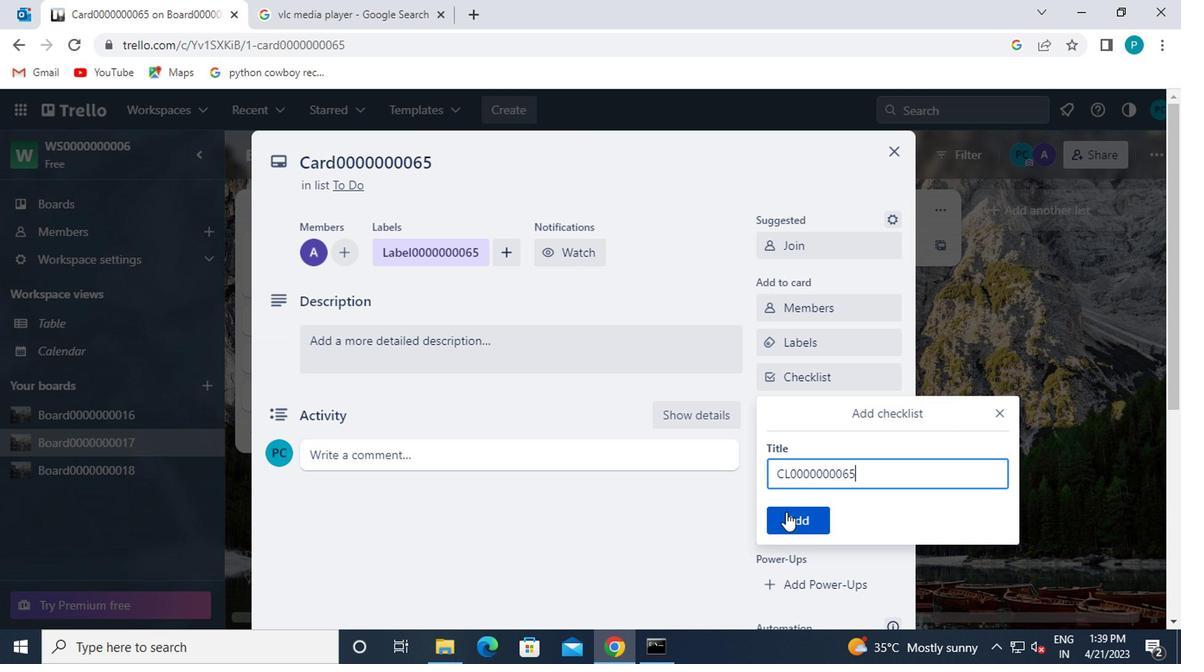 
Action: Mouse moved to (784, 417)
Screenshot: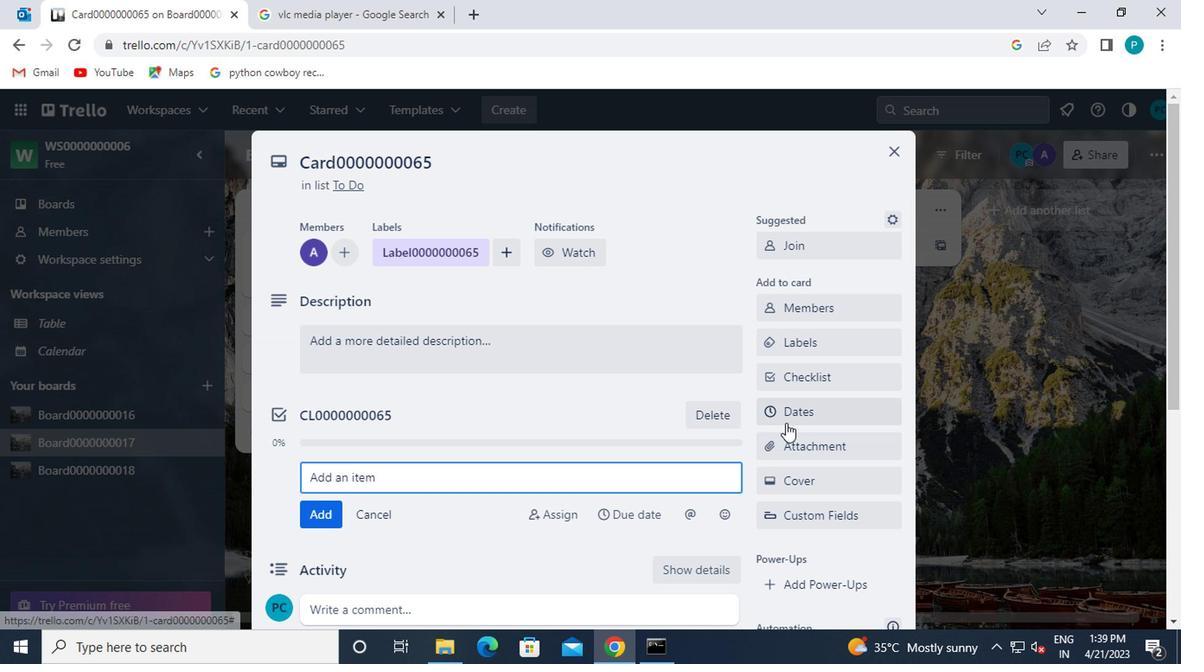 
Action: Mouse pressed left at (784, 417)
Screenshot: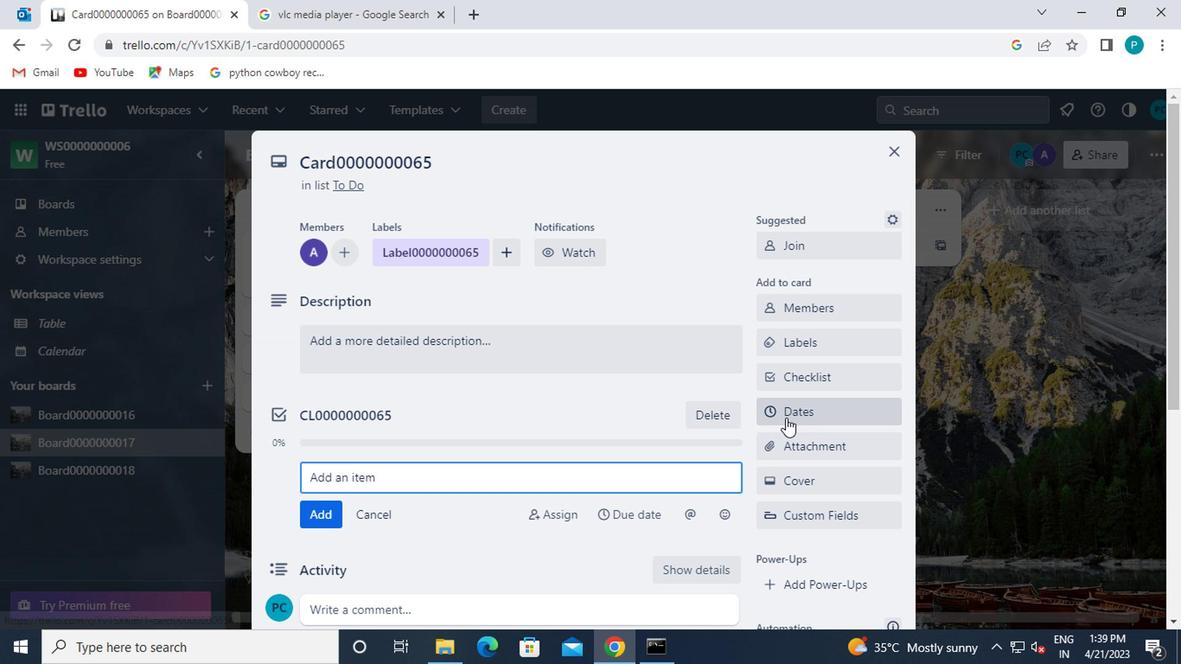 
Action: Mouse moved to (767, 460)
Screenshot: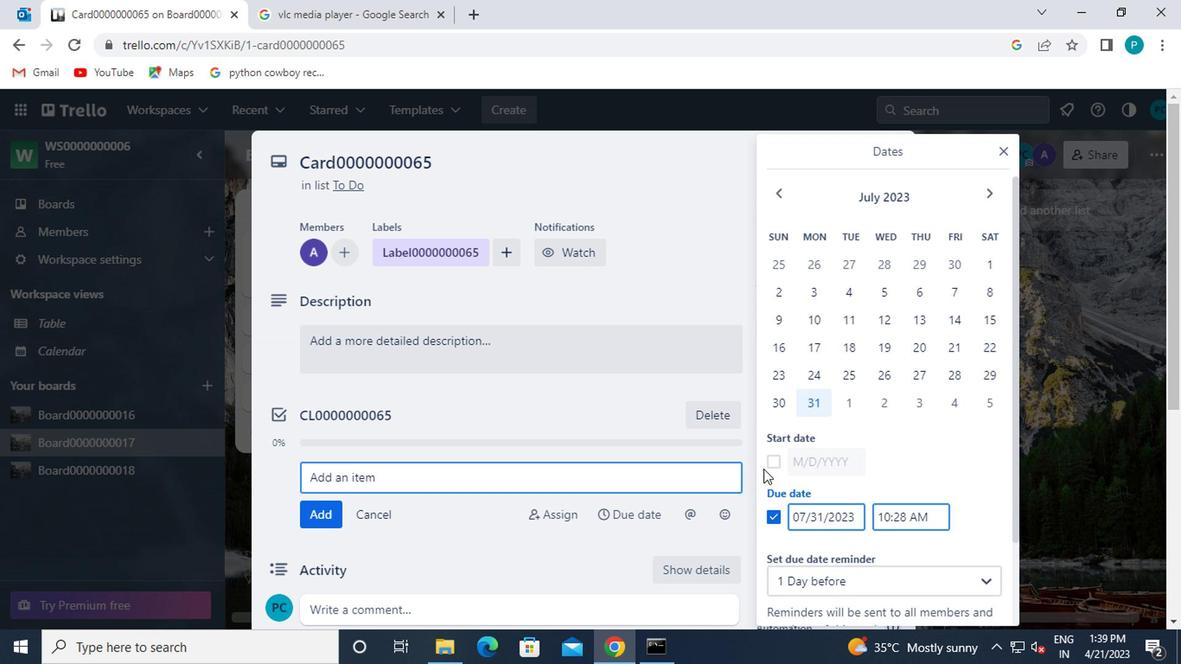 
Action: Mouse pressed left at (767, 460)
Screenshot: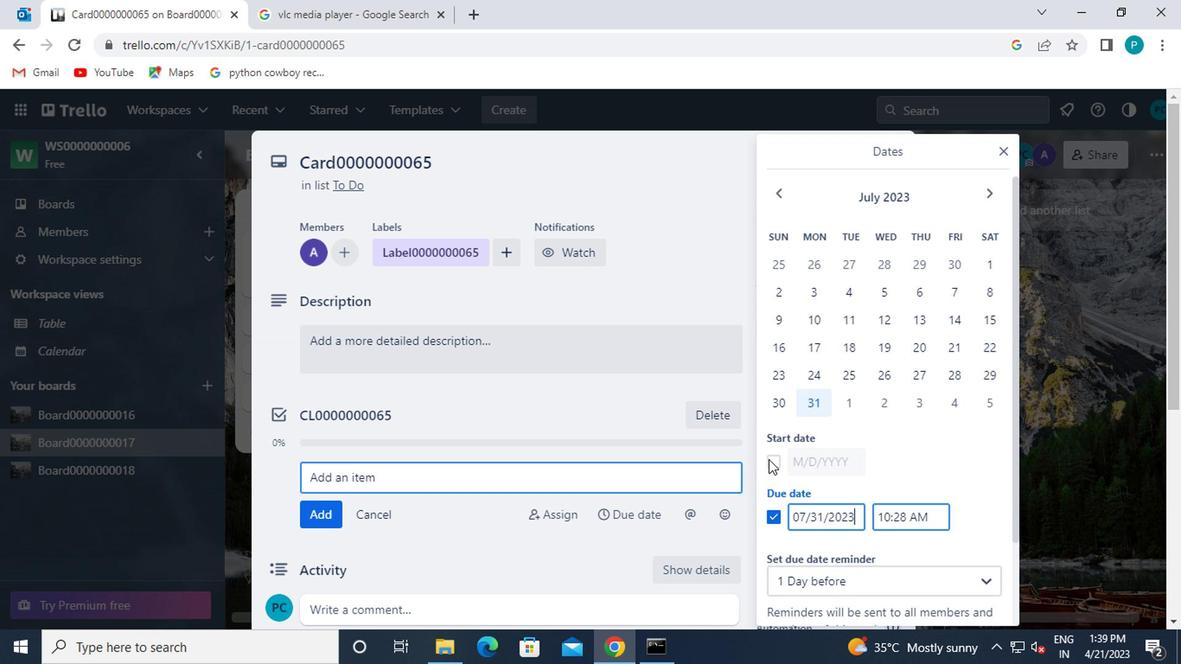 
Action: Mouse moved to (979, 192)
Screenshot: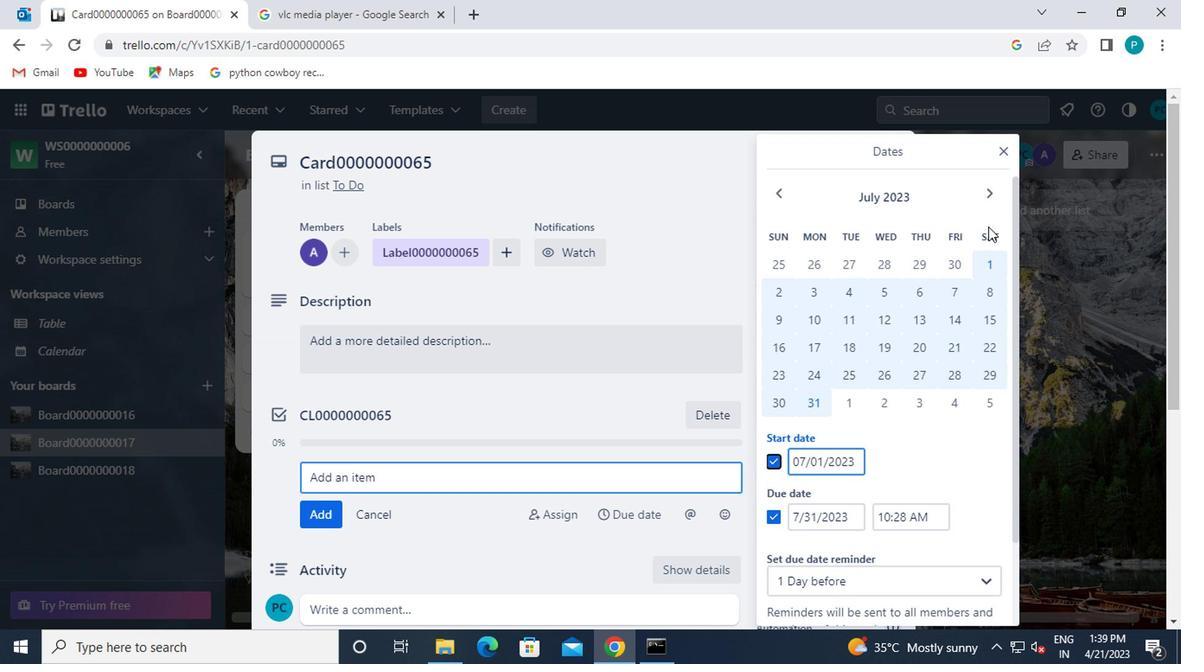 
Action: Mouse pressed left at (979, 192)
Screenshot: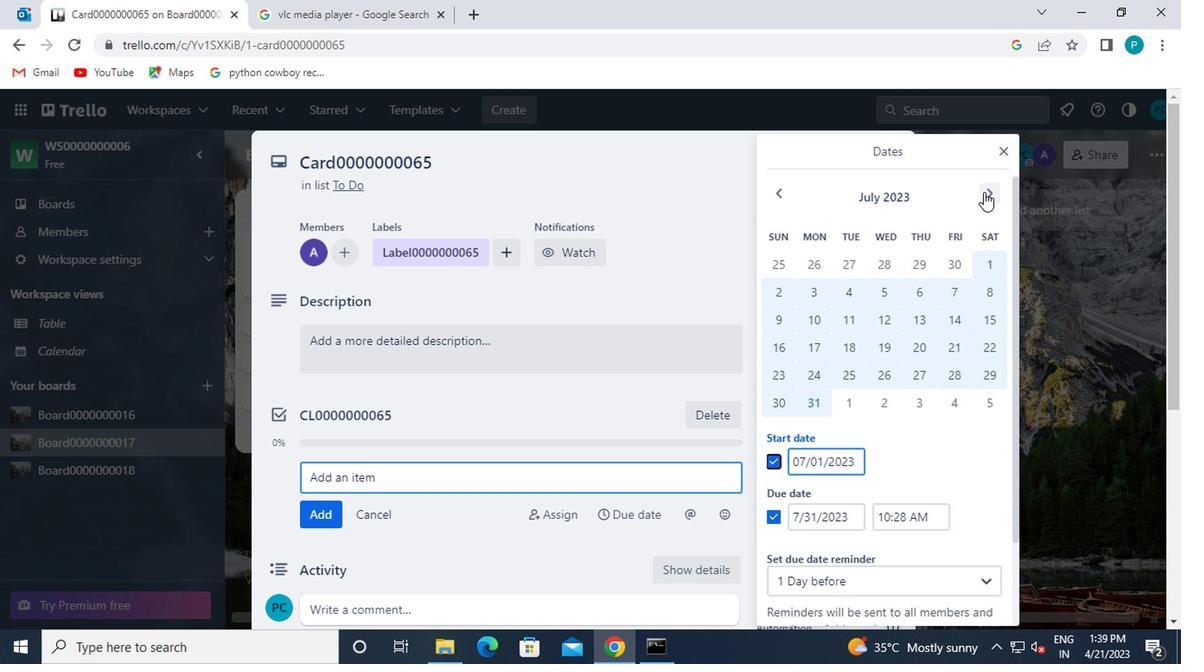 
Action: Mouse moved to (851, 268)
Screenshot: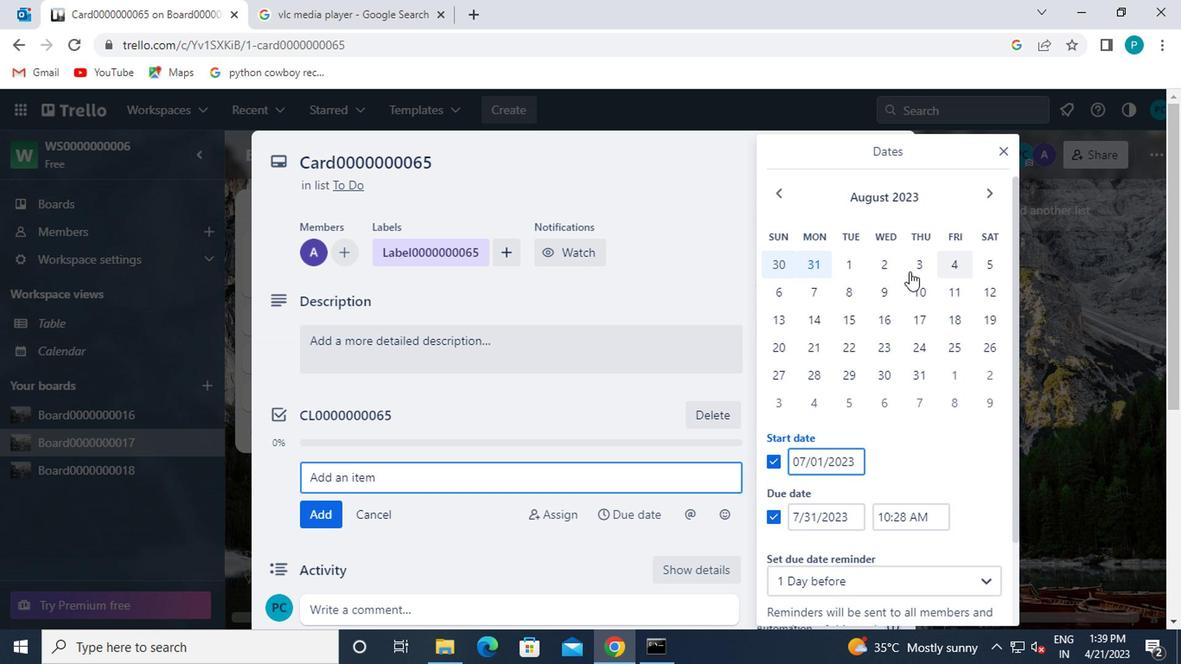 
Action: Mouse pressed left at (851, 268)
Screenshot: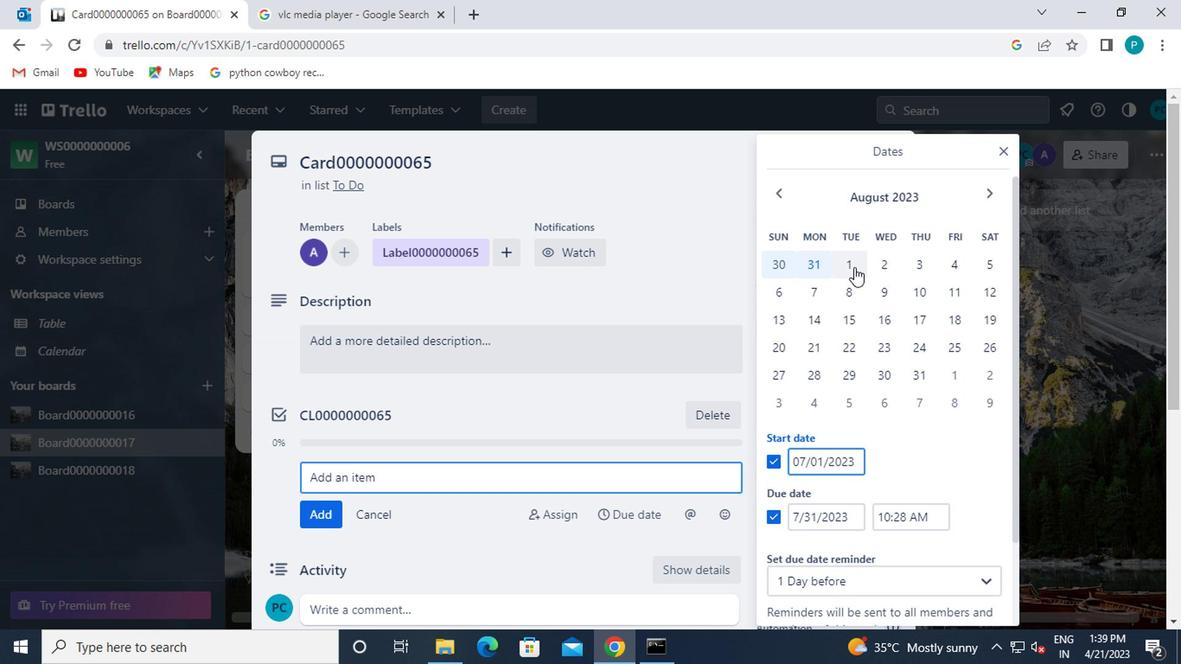 
Action: Mouse moved to (906, 375)
Screenshot: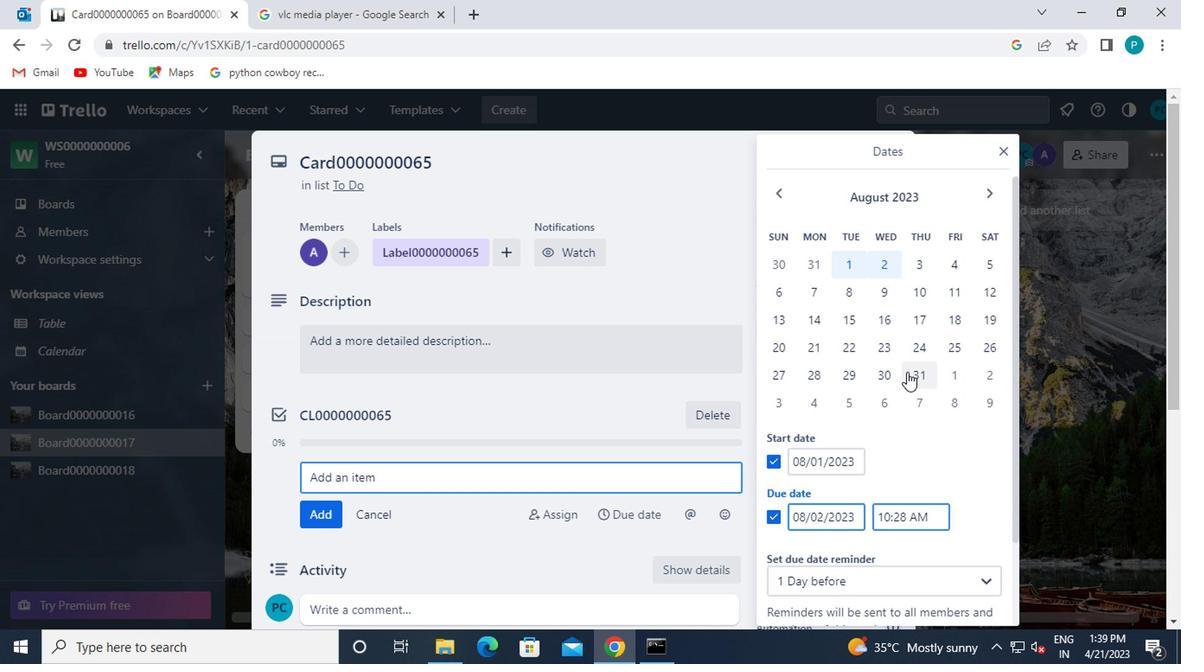 
Action: Mouse pressed left at (906, 375)
Screenshot: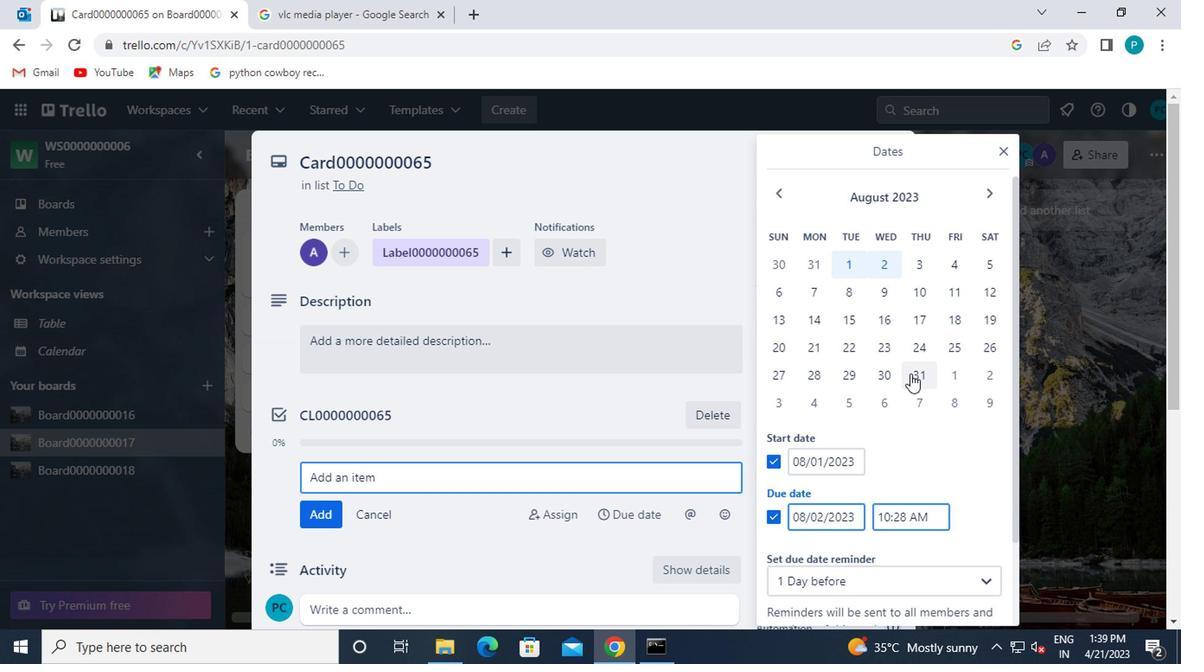 
Action: Mouse moved to (906, 375)
Screenshot: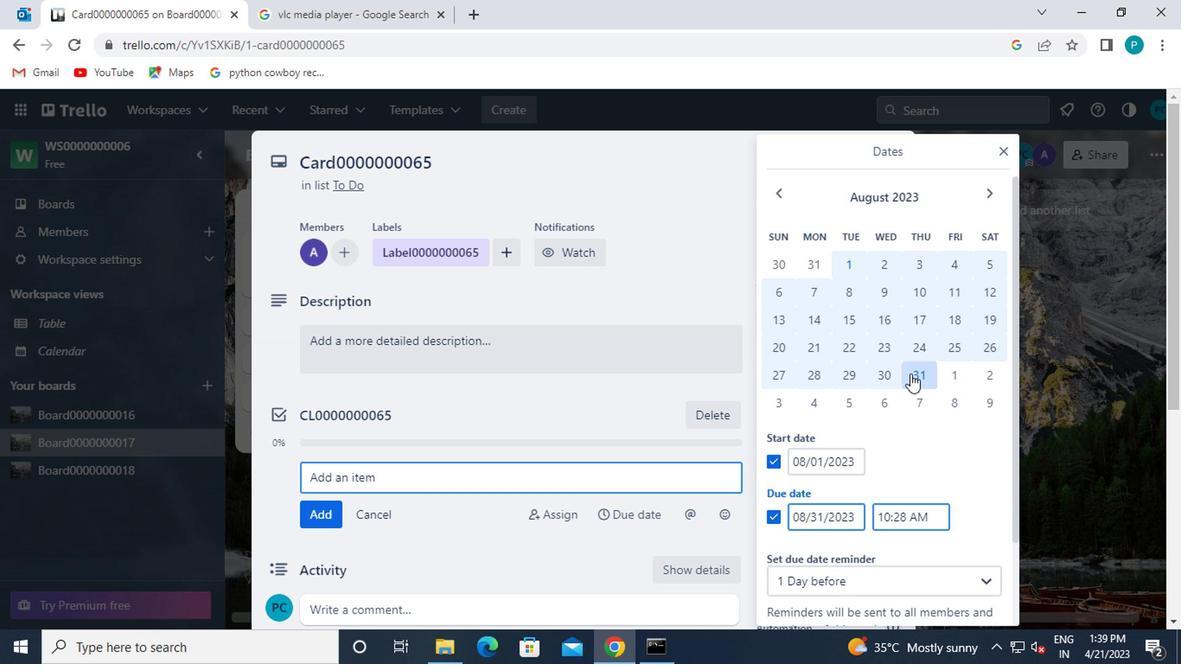 
Action: Mouse scrolled (906, 374) with delta (0, 0)
Screenshot: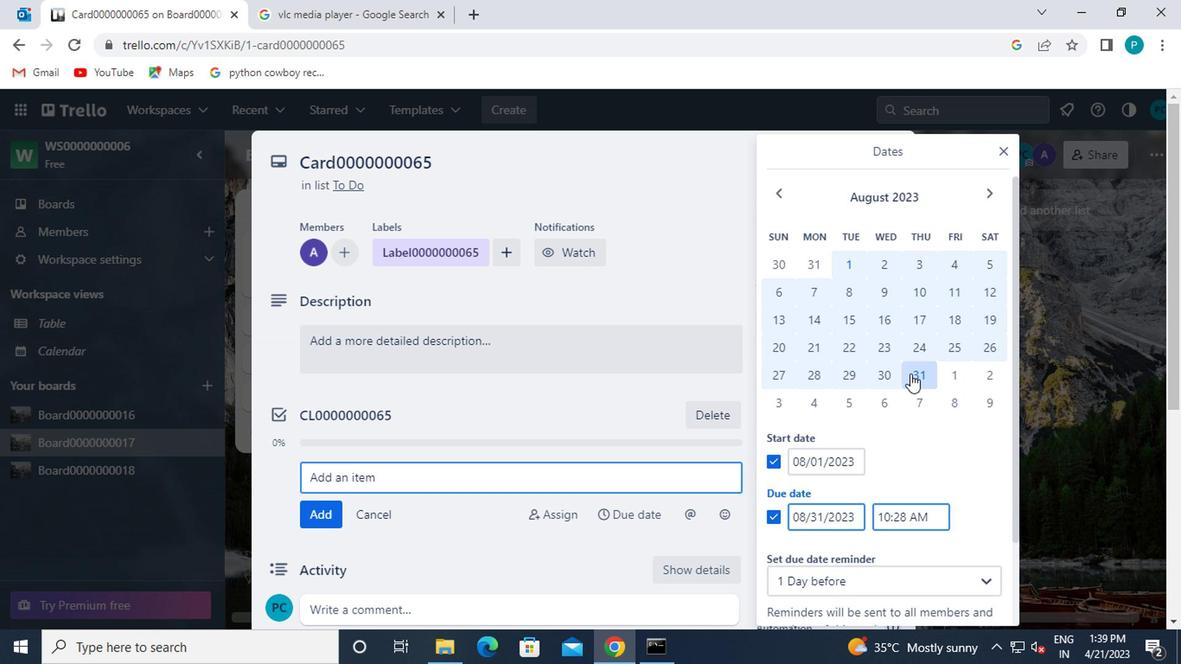 
Action: Mouse scrolled (906, 374) with delta (0, 0)
Screenshot: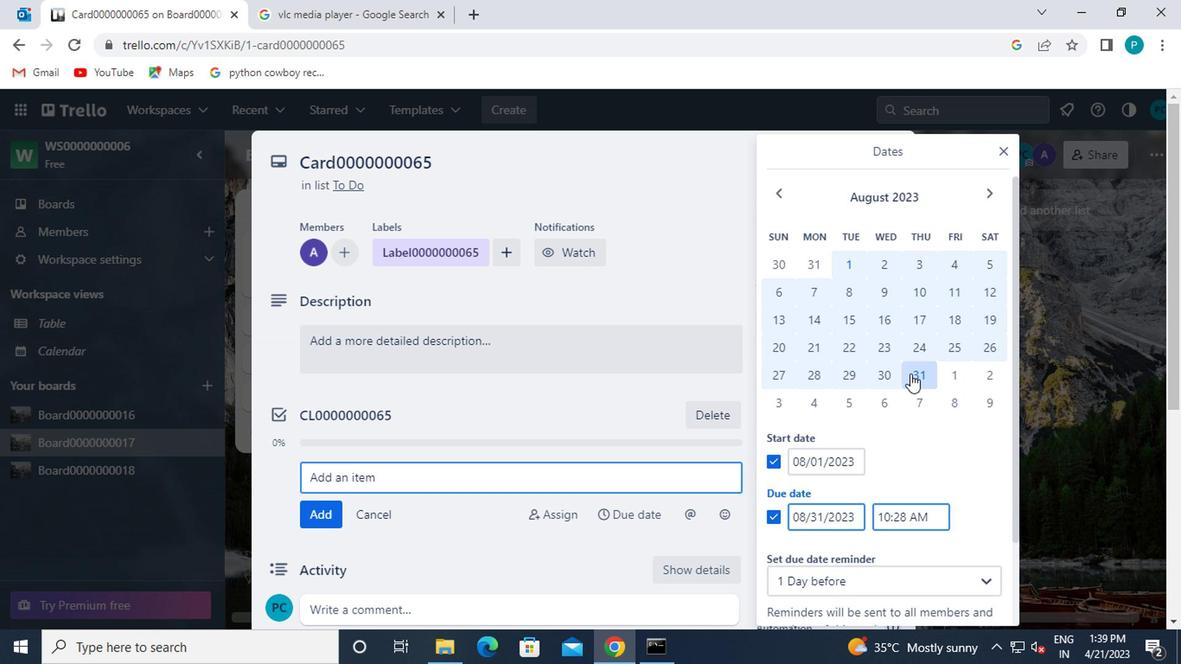 
Action: Mouse scrolled (906, 374) with delta (0, 0)
Screenshot: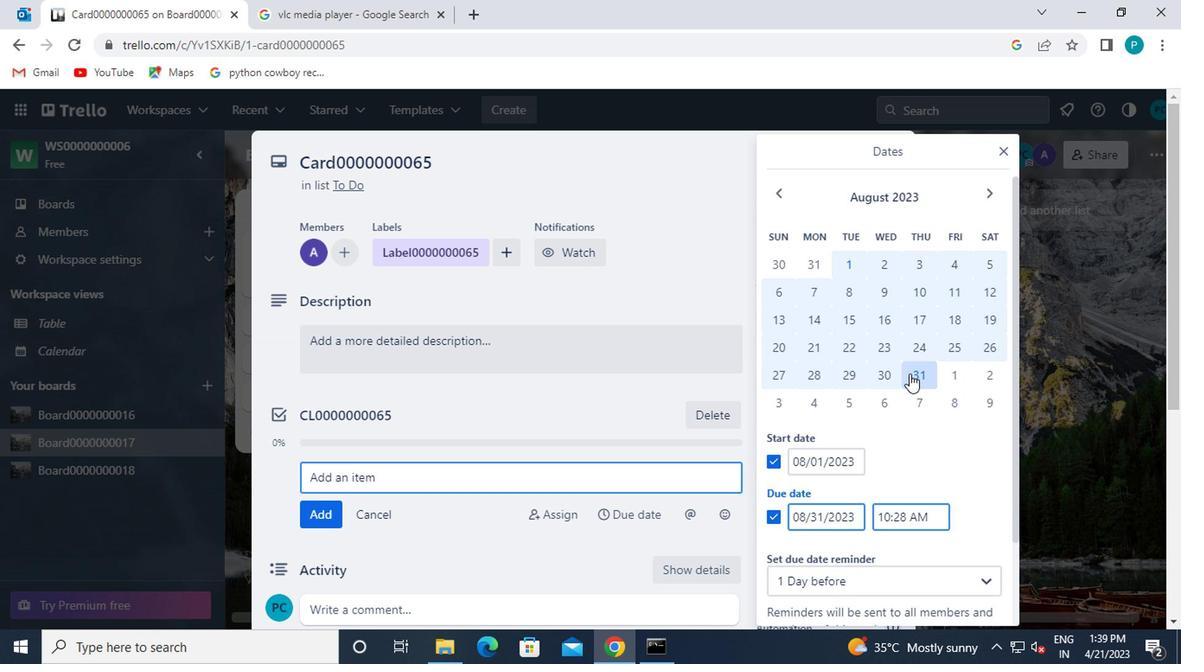 
Action: Mouse moved to (867, 554)
Screenshot: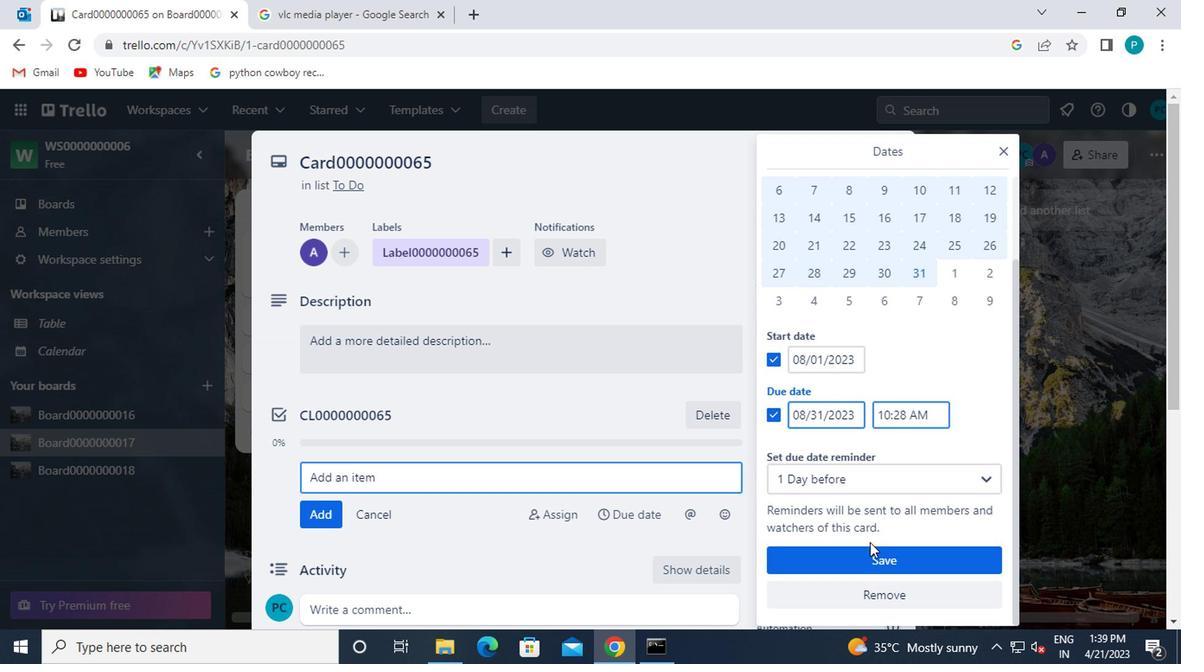 
Action: Mouse pressed left at (867, 554)
Screenshot: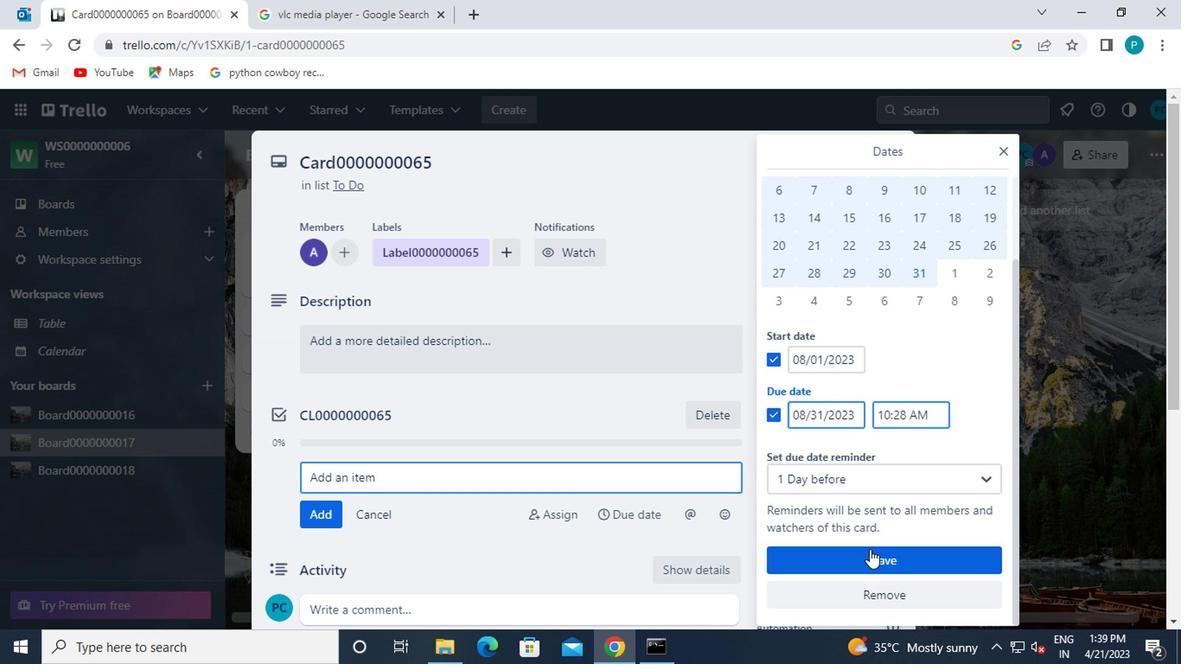
